 Task: Create in the project CitrusTech and in the Backlog issue 'Develop a new tool for automated testing of mobile application battery consumption and optimization' a child issue 'Email campaign A/B testing and optimization', and assign it to team member softage.4@softage.net. Create in the project CitrusTech and in the Backlog issue 'Upgrade the website aesthetics and design of a web application to improve user experience and engagement' a child issue 'Chatbot conversation user satisfaction testing and reporting', and assign it to team member softage.1@softage.net
Action: Mouse moved to (211, 59)
Screenshot: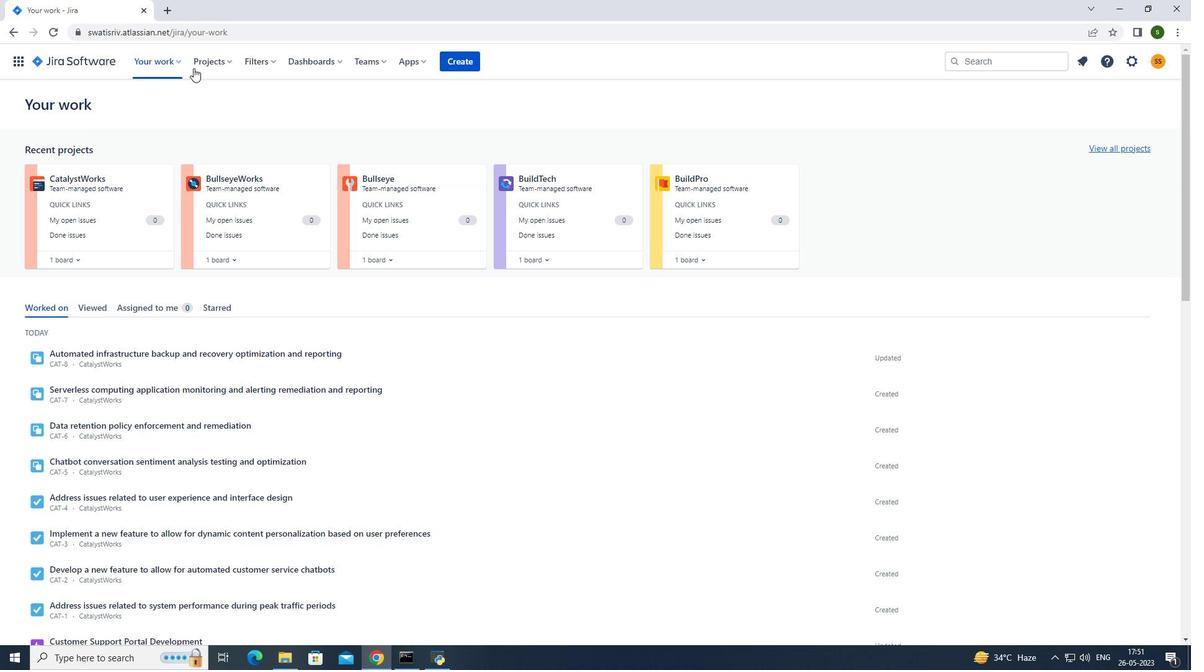 
Action: Mouse pressed left at (211, 59)
Screenshot: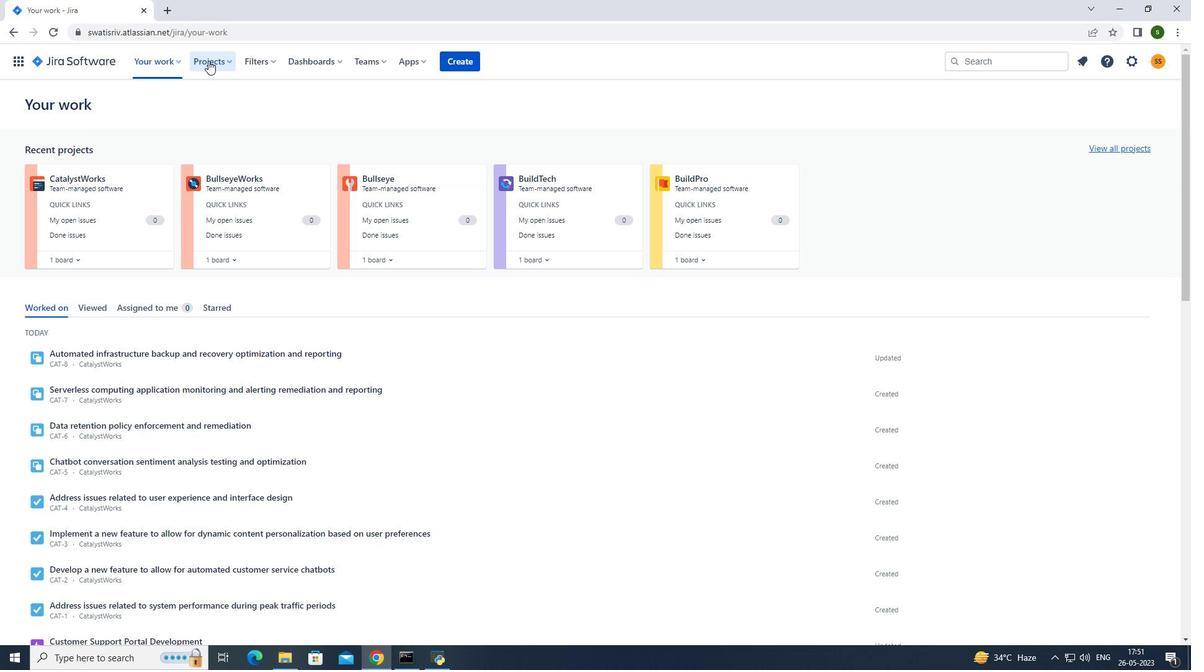
Action: Mouse moved to (271, 112)
Screenshot: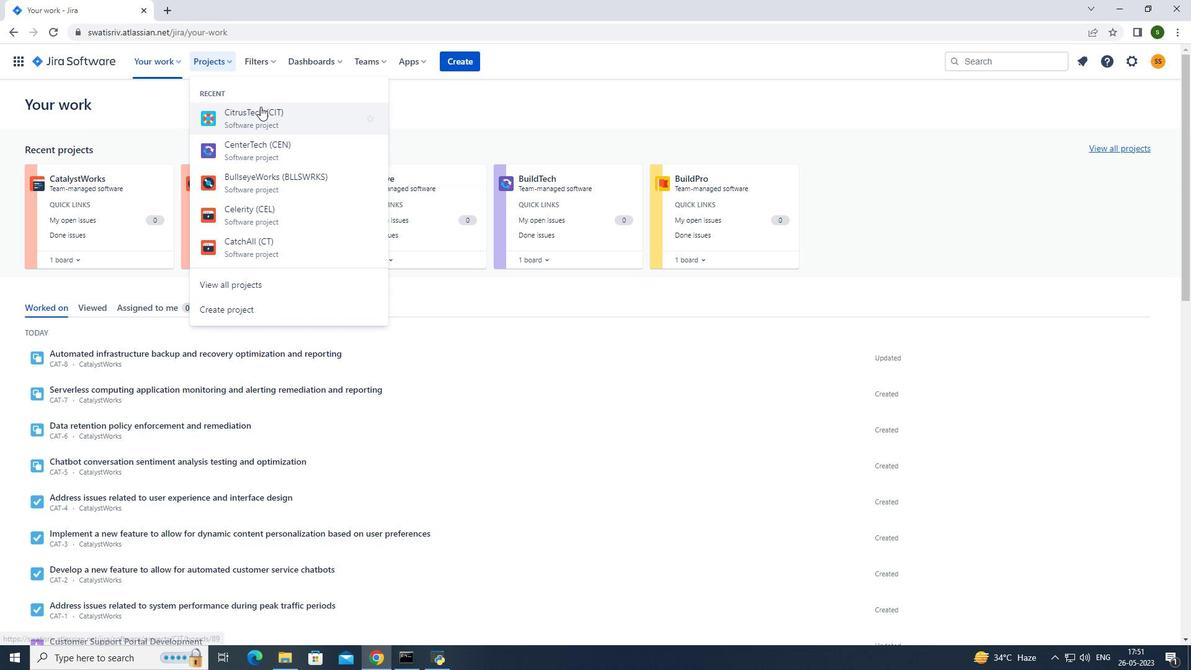 
Action: Mouse pressed left at (271, 112)
Screenshot: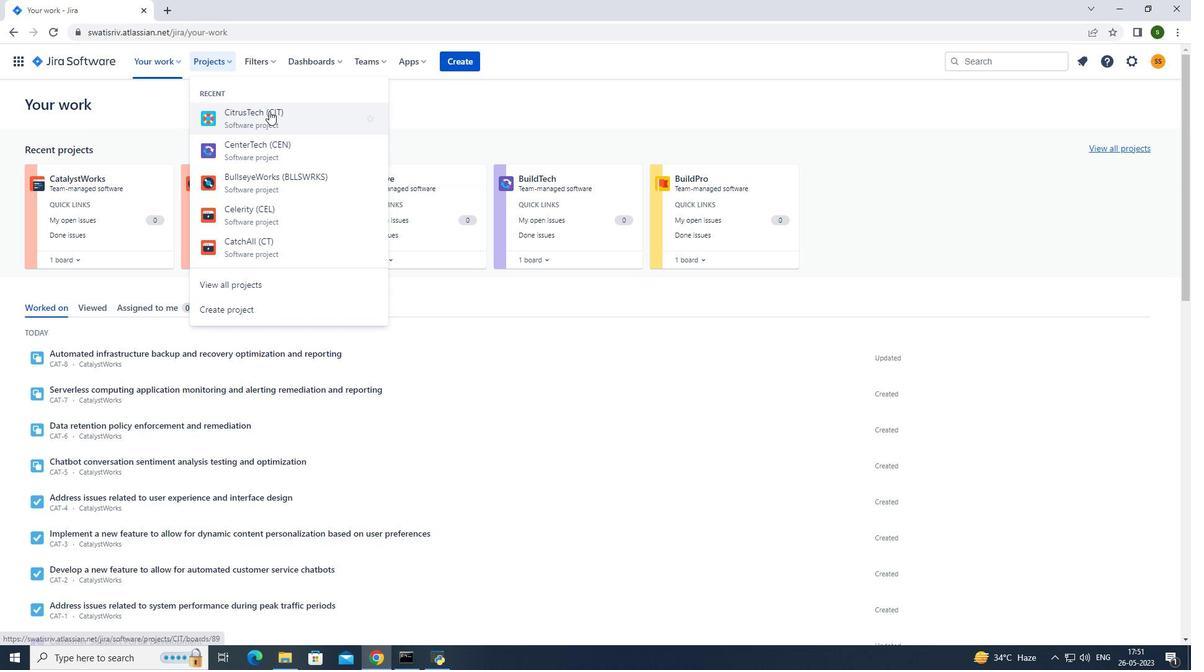 
Action: Mouse moved to (63, 192)
Screenshot: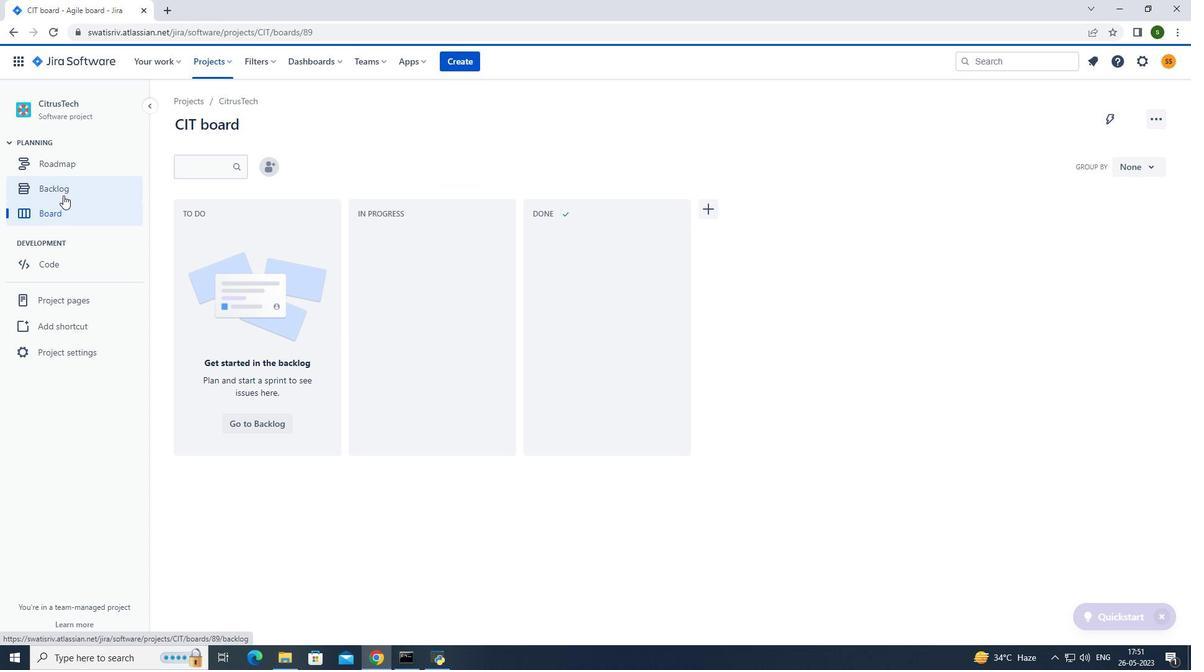 
Action: Mouse pressed left at (63, 192)
Screenshot: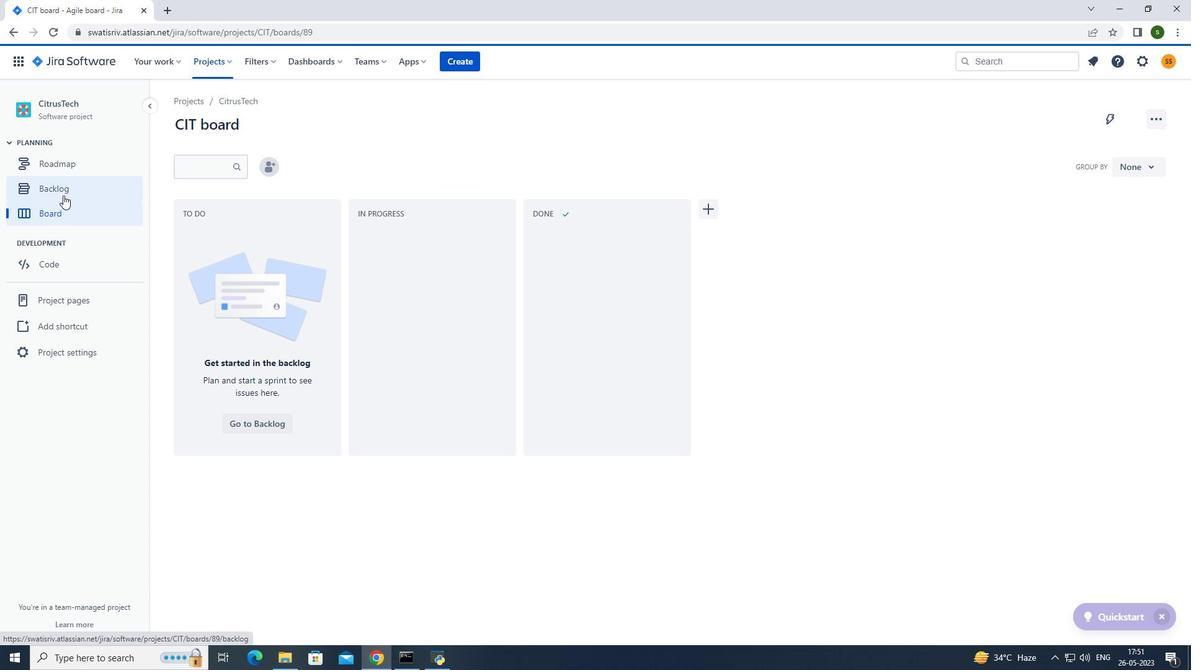 
Action: Mouse moved to (676, 434)
Screenshot: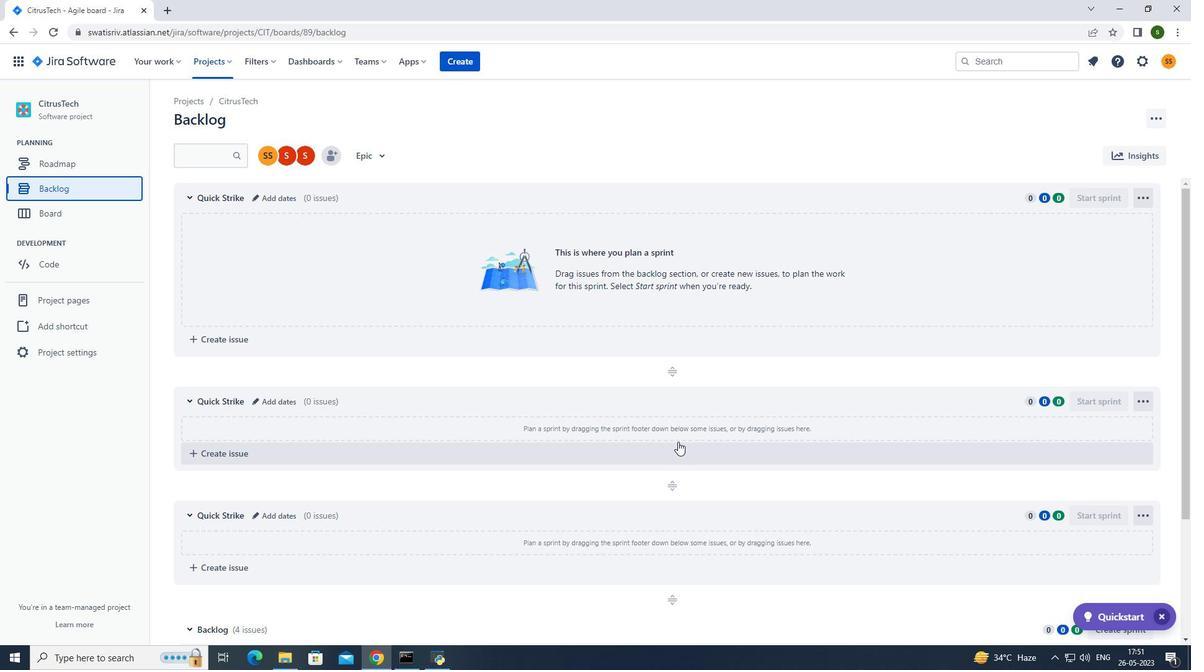 
Action: Mouse scrolled (676, 434) with delta (0, 0)
Screenshot: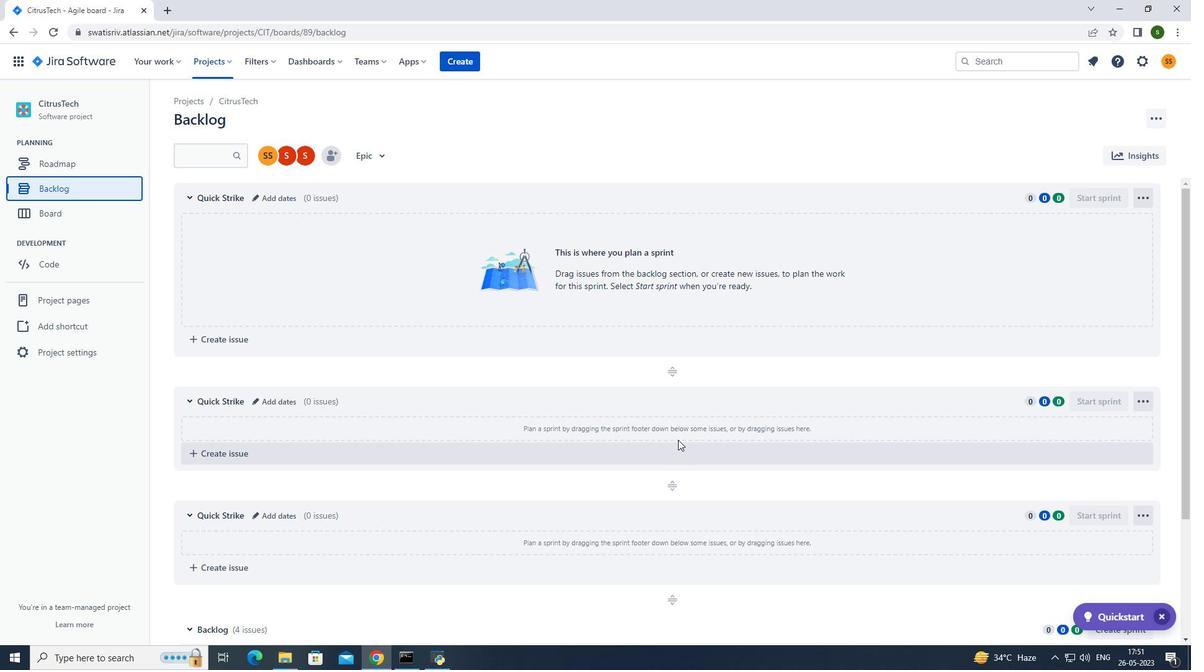 
Action: Mouse scrolled (676, 434) with delta (0, 0)
Screenshot: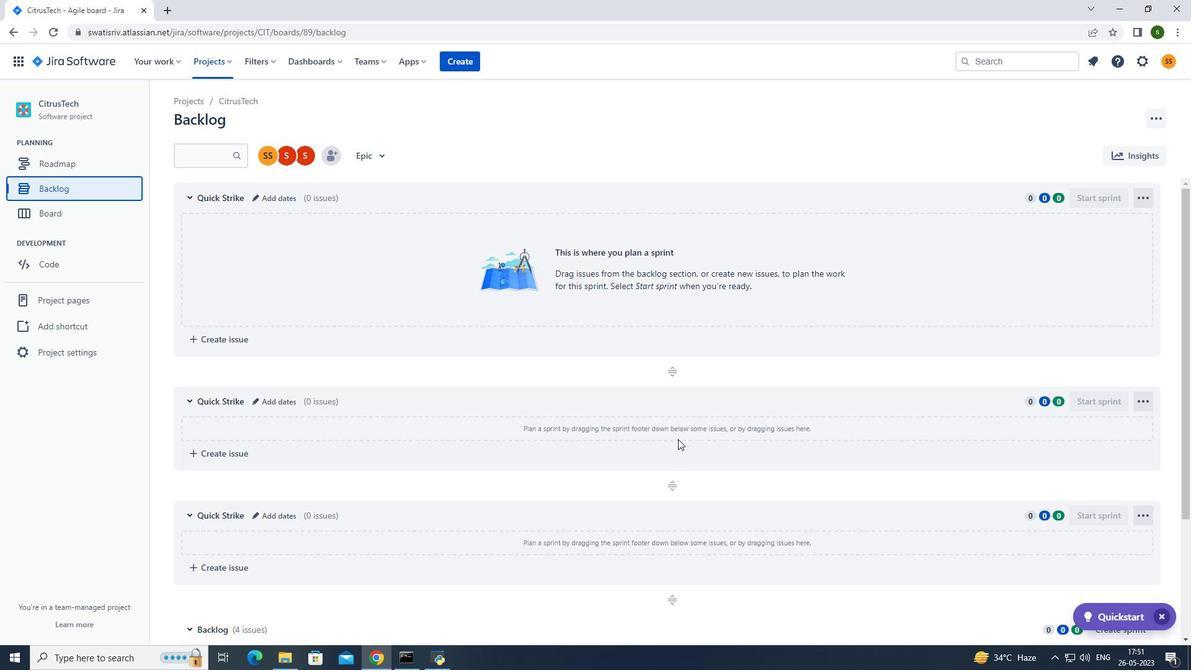 
Action: Mouse scrolled (676, 434) with delta (0, 0)
Screenshot: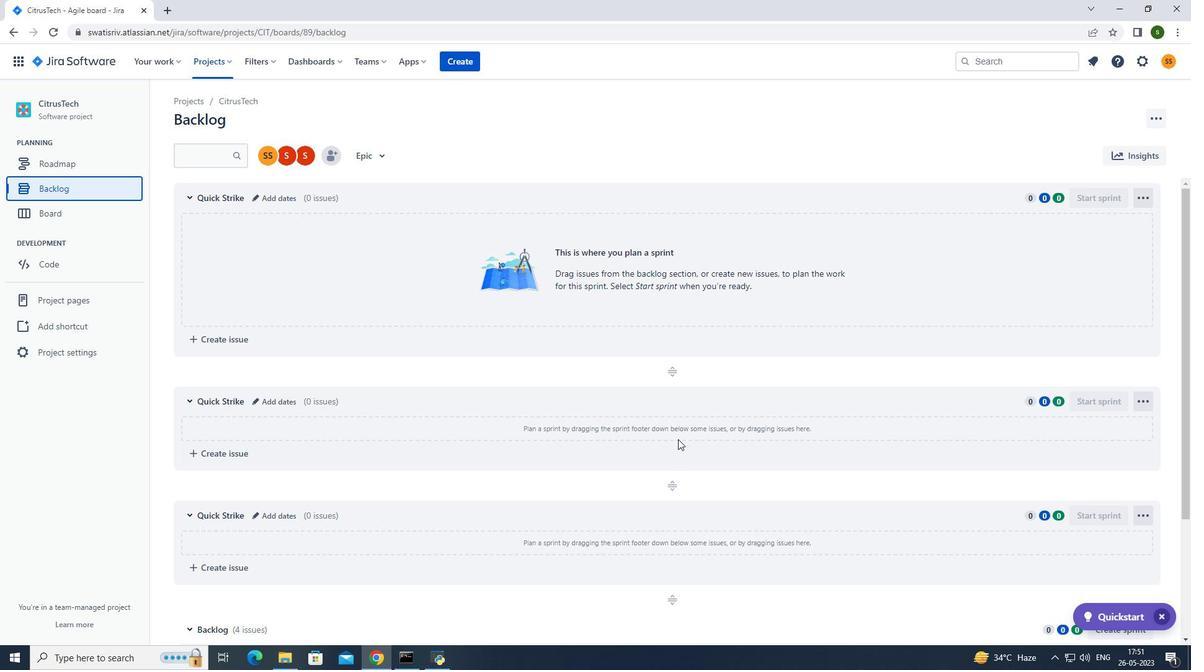 
Action: Mouse scrolled (676, 434) with delta (0, 0)
Screenshot: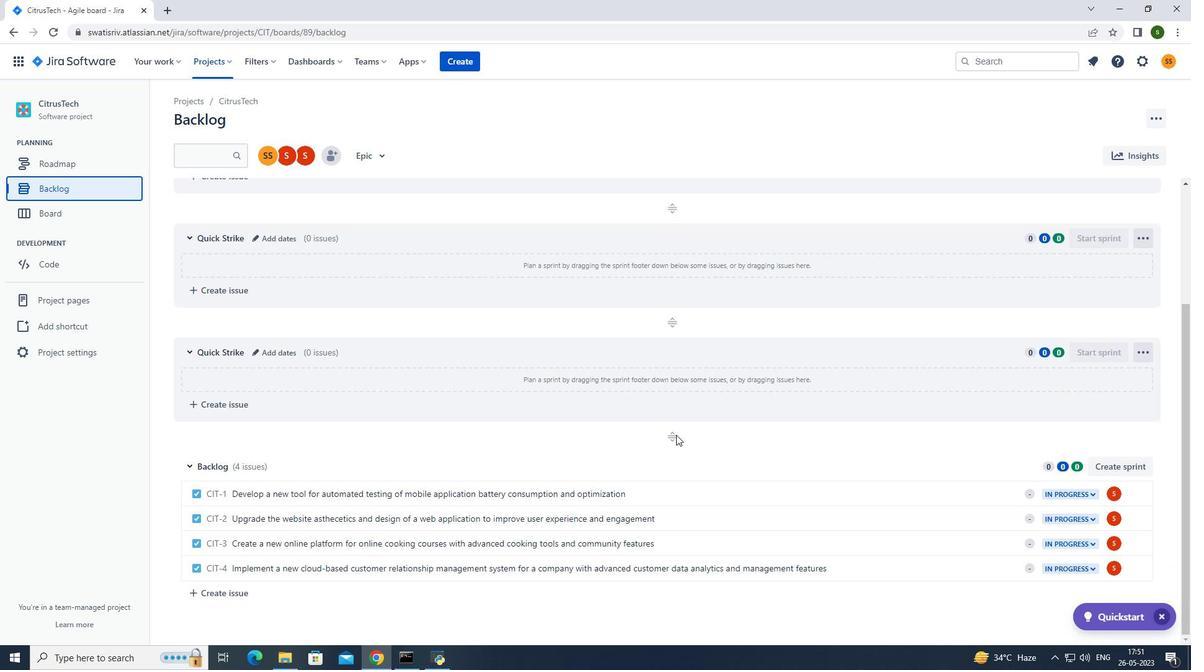 
Action: Mouse scrolled (676, 434) with delta (0, 0)
Screenshot: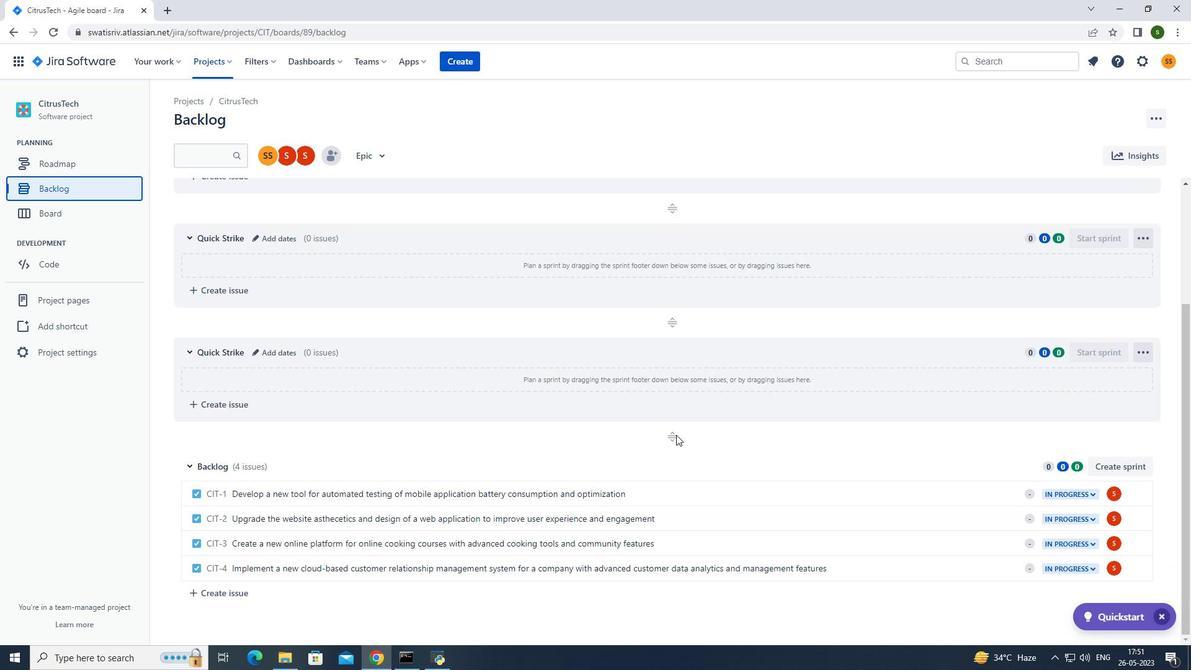 
Action: Mouse scrolled (676, 434) with delta (0, 0)
Screenshot: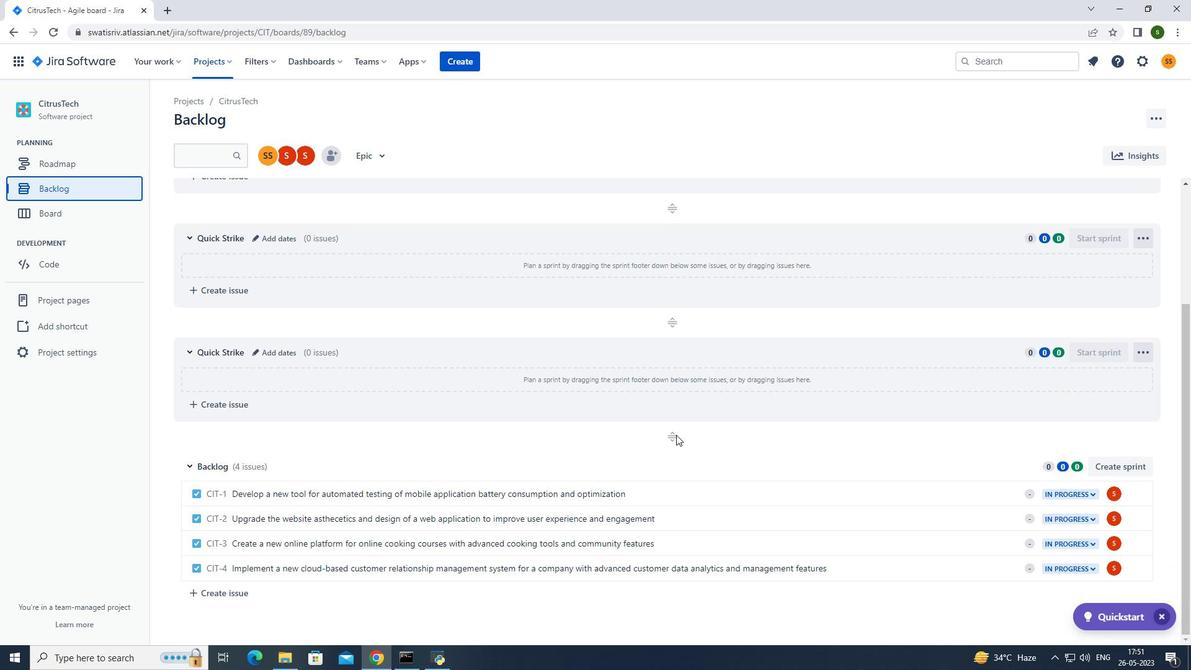 
Action: Mouse scrolled (676, 434) with delta (0, 0)
Screenshot: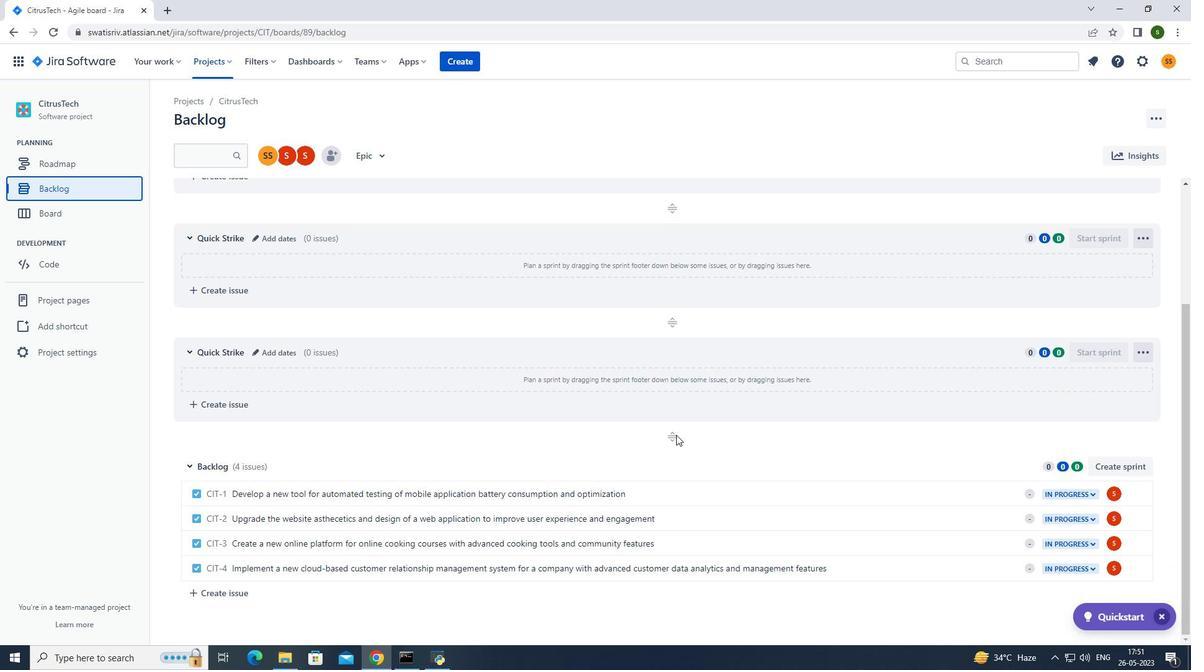 
Action: Mouse moved to (770, 493)
Screenshot: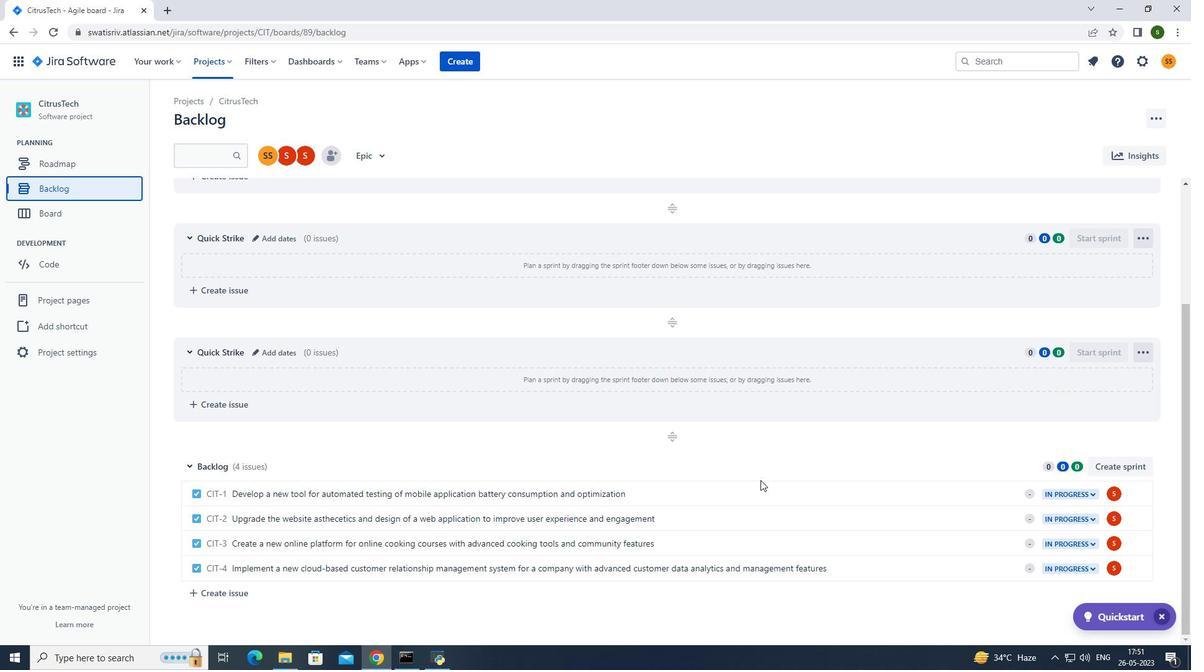 
Action: Mouse pressed left at (770, 493)
Screenshot: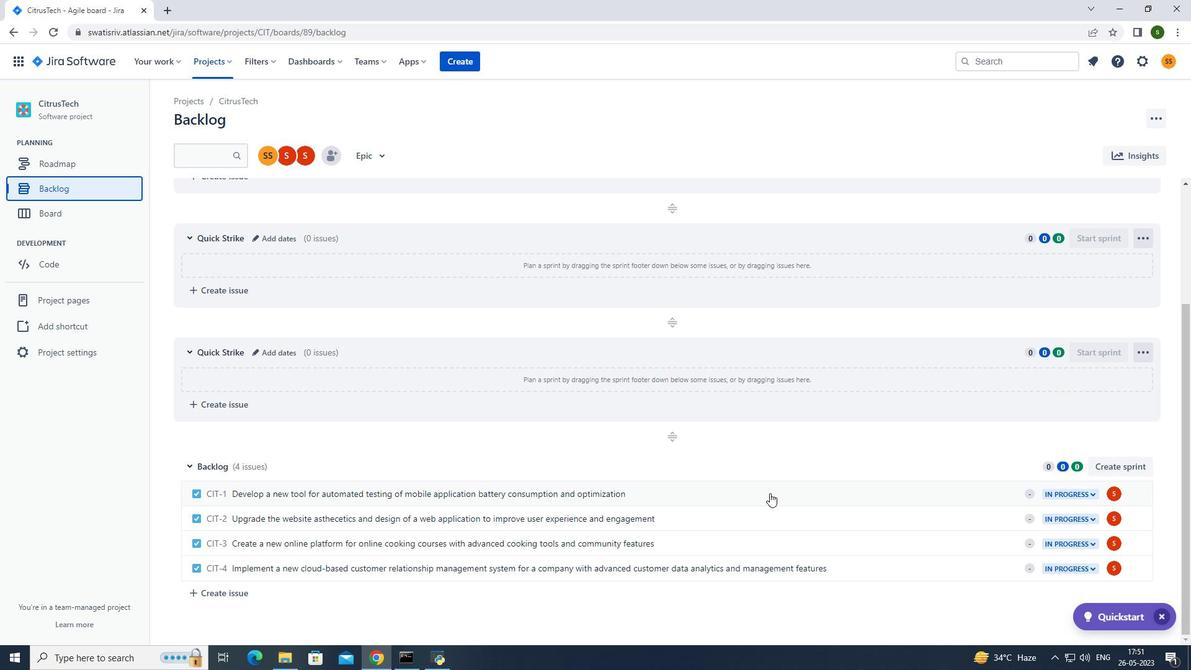 
Action: Mouse moved to (970, 299)
Screenshot: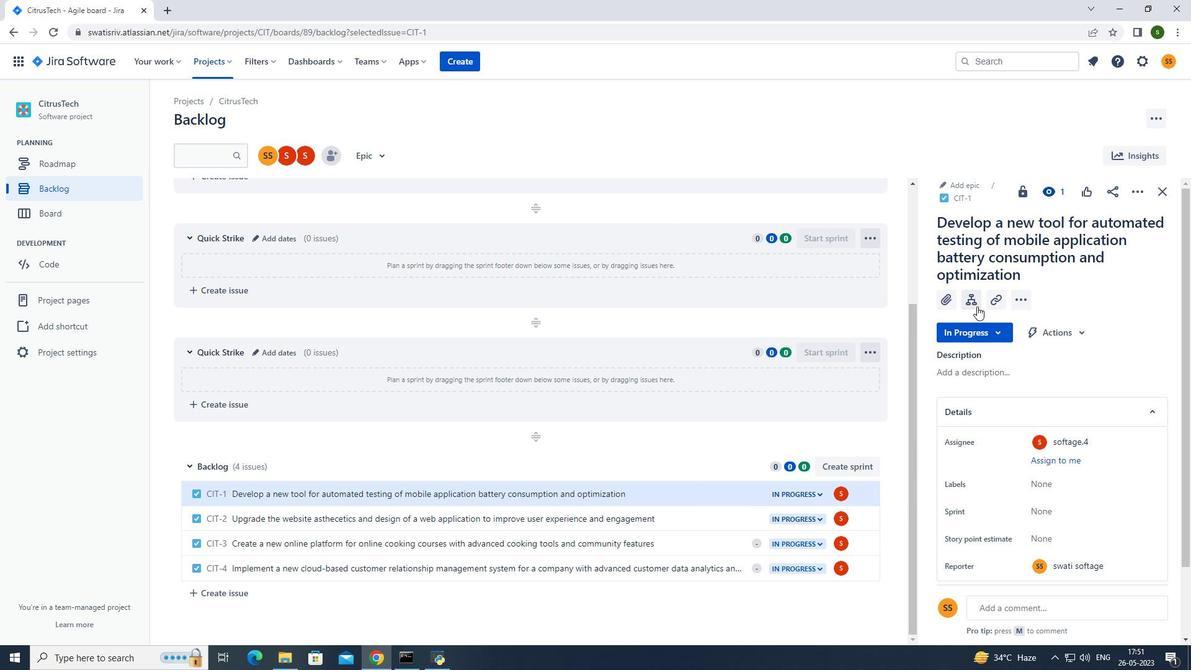 
Action: Mouse pressed left at (970, 299)
Screenshot: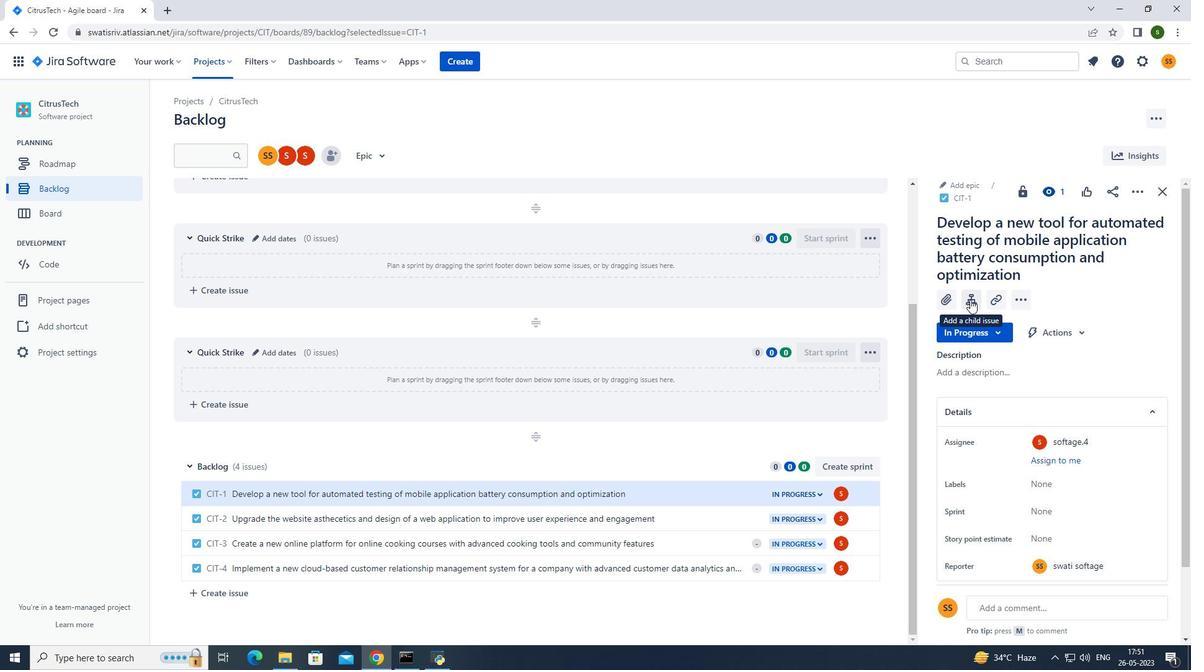 
Action: Mouse moved to (990, 402)
Screenshot: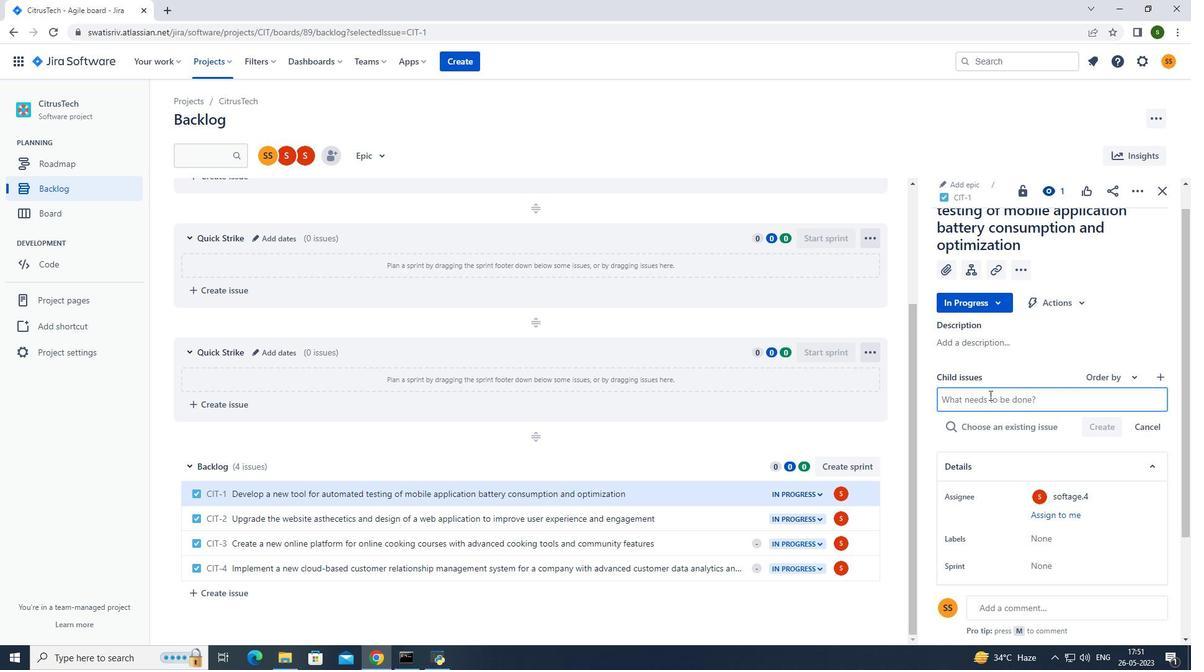 
Action: Mouse pressed left at (990, 402)
Screenshot: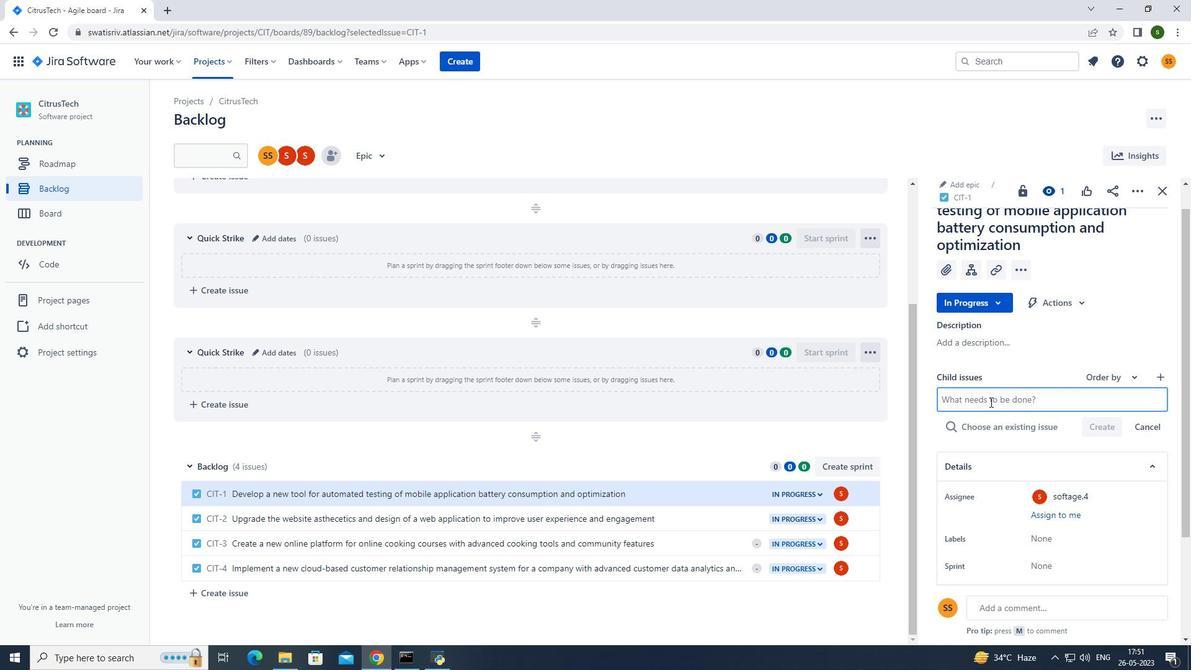 
Action: Key pressed <Key.caps_lock>E<Key.caps_lock>mail<Key.space>campaign<Key.space><Key.caps_lock>A/B<Key.space><Key.caps_lock>testing<Key.space>and<Key.space>optimization<Key.enter>
Screenshot: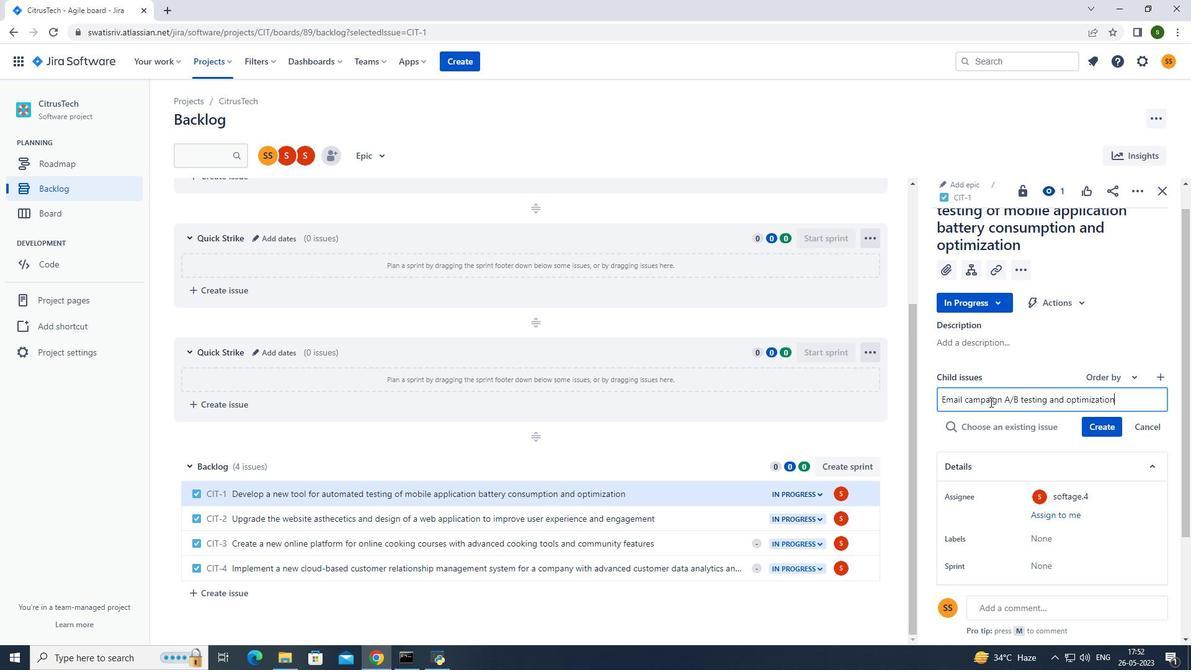 
Action: Mouse moved to (1113, 404)
Screenshot: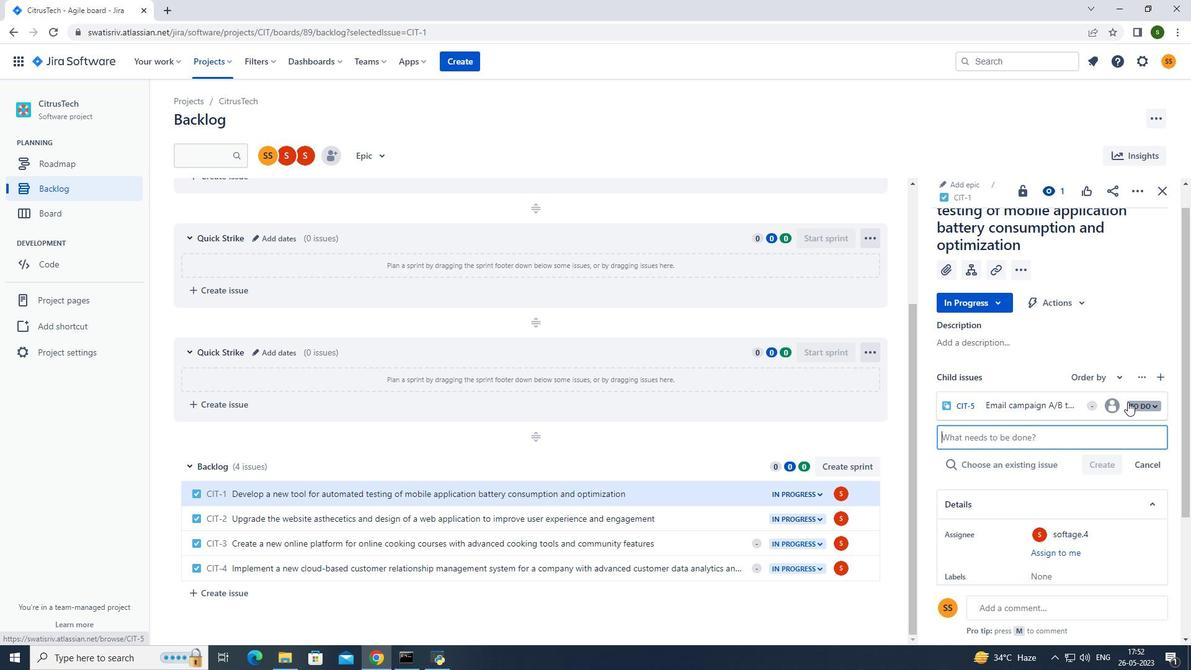 
Action: Mouse pressed left at (1113, 404)
Screenshot: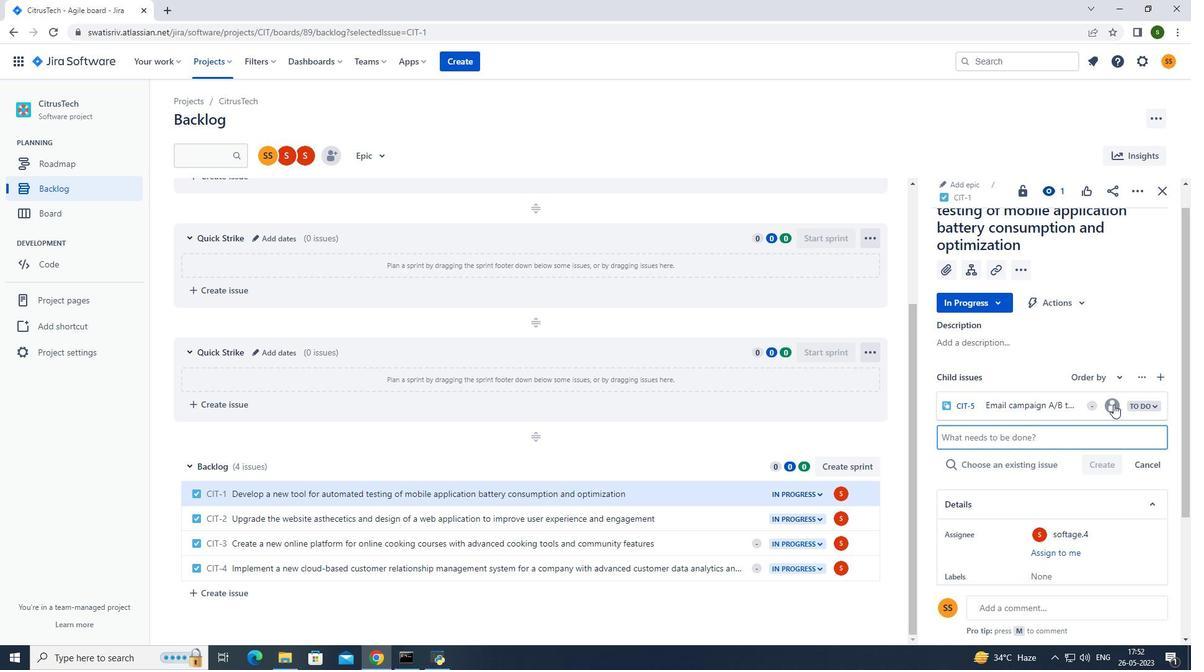 
Action: Mouse moved to (1018, 377)
Screenshot: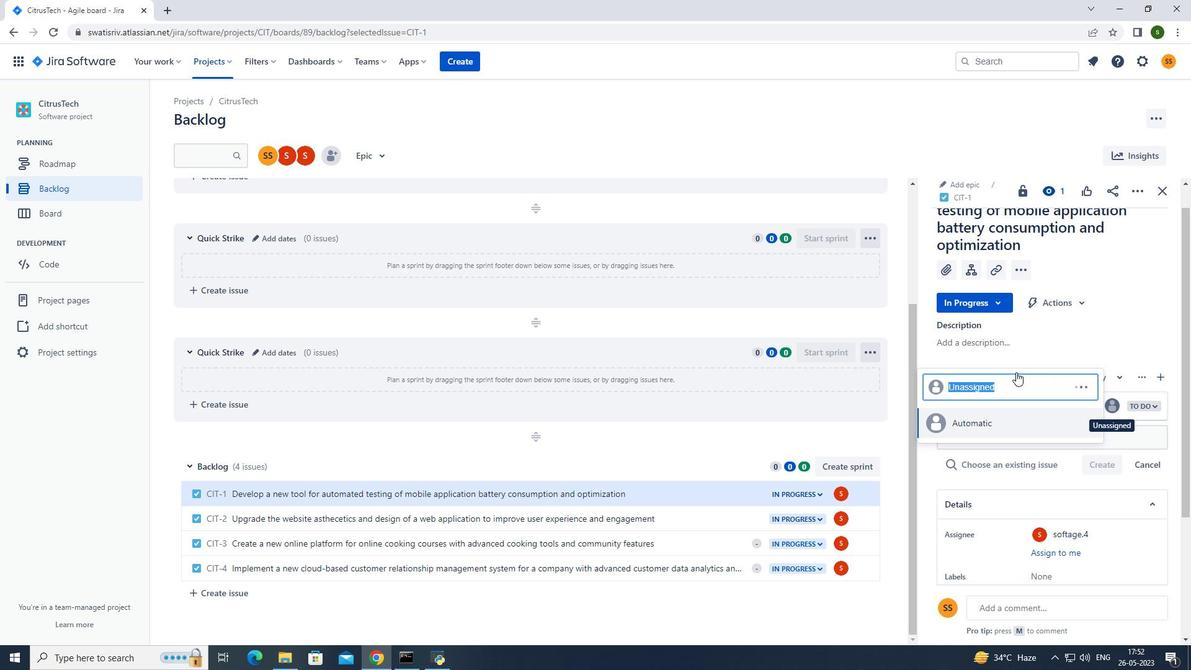 
Action: Key pressed s
Screenshot: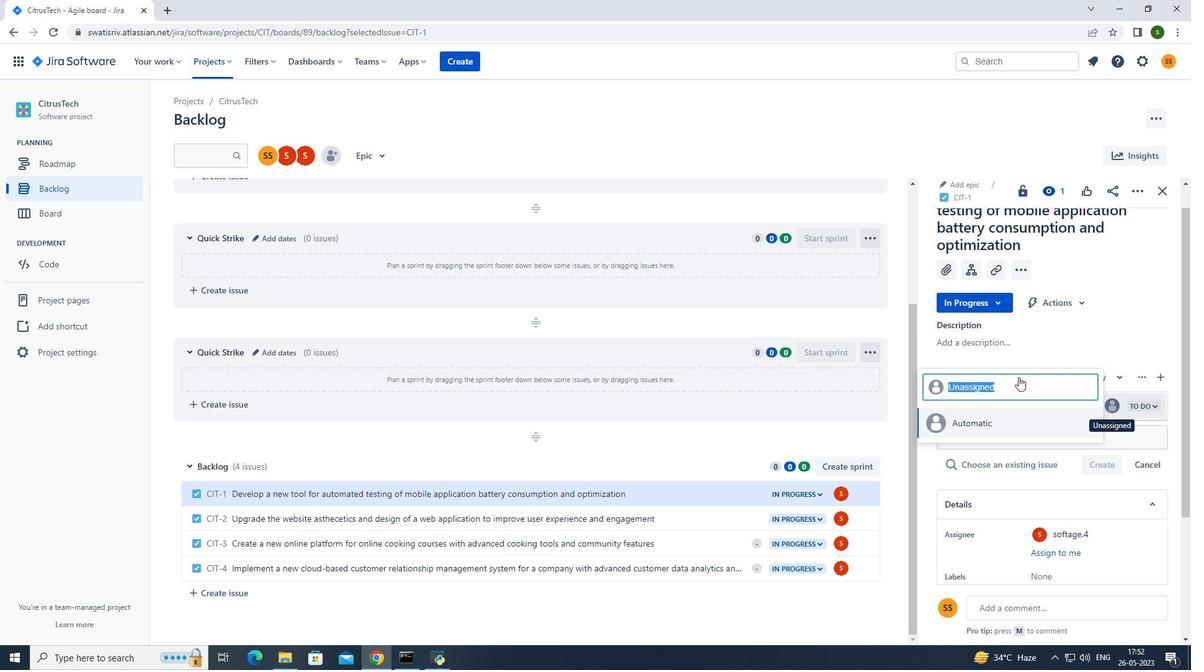 
Action: Mouse moved to (1015, 366)
Screenshot: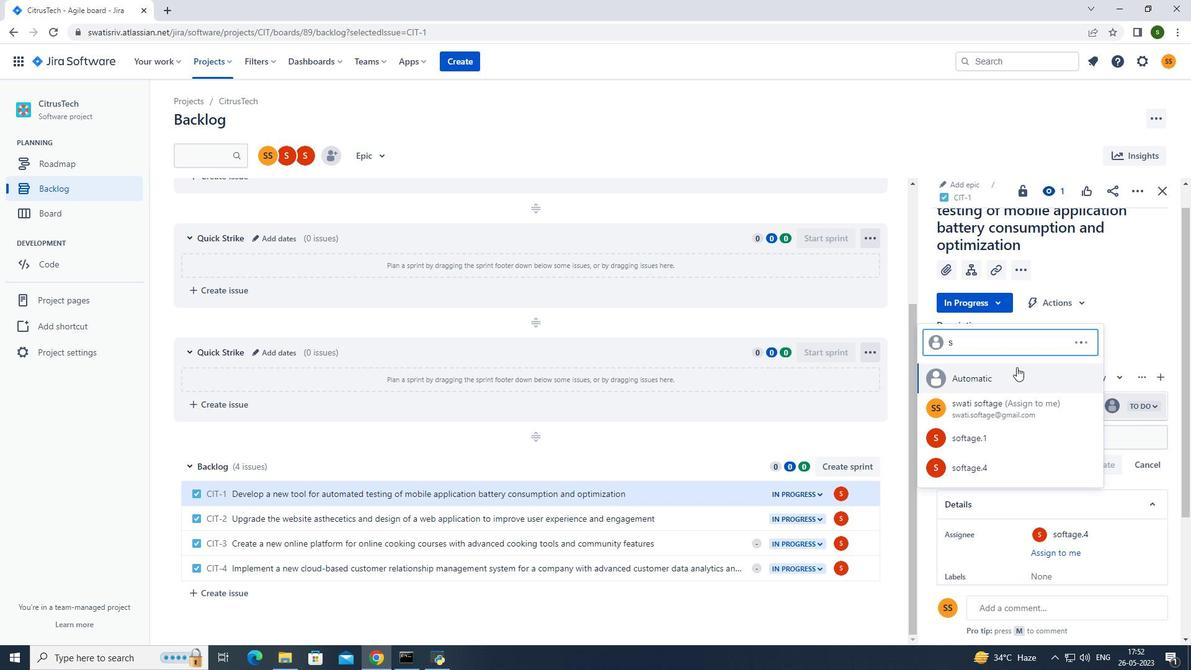 
Action: Key pressed oftage.4<Key.shift>@softage.net
Screenshot: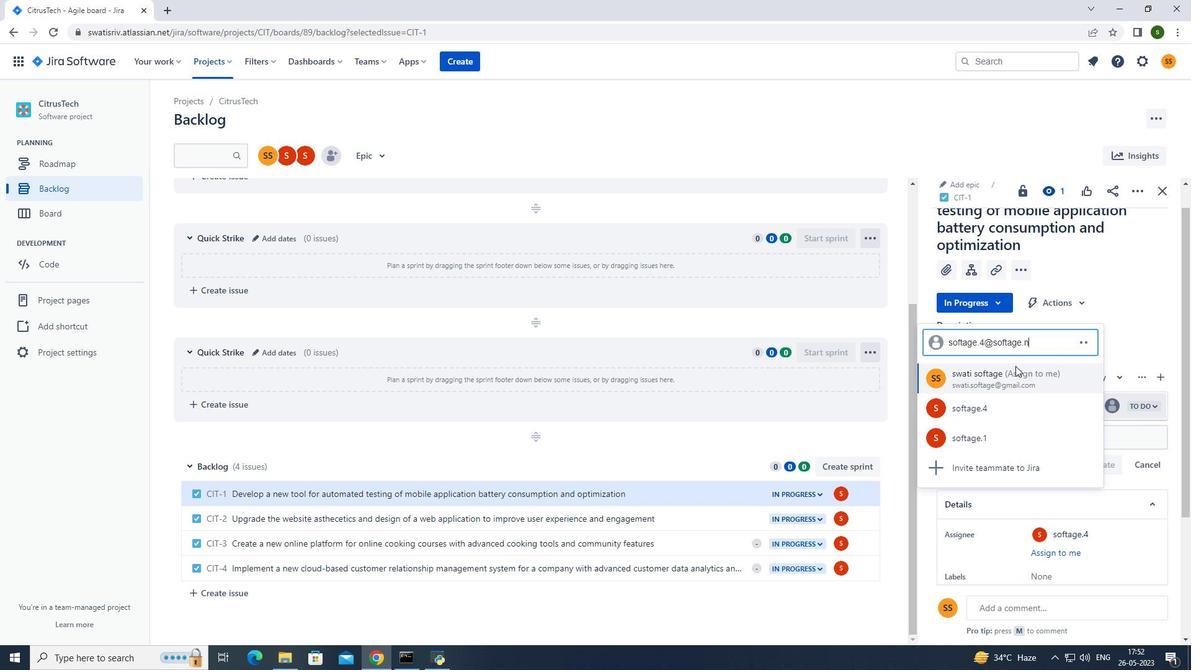 
Action: Mouse moved to (1007, 398)
Screenshot: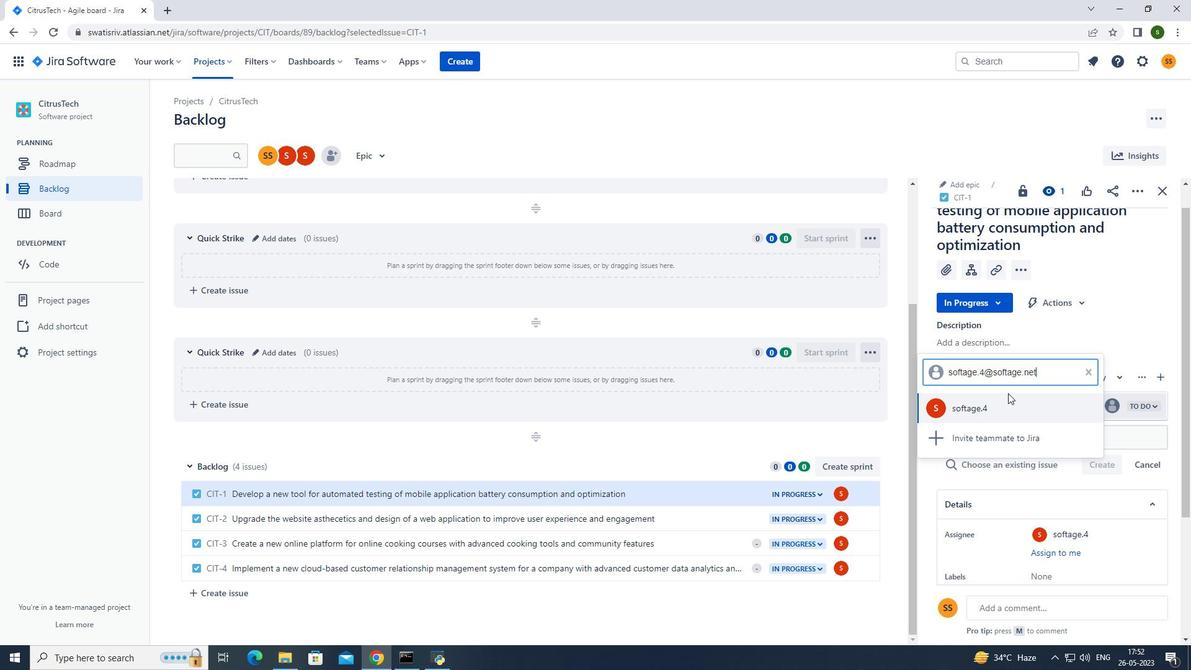 
Action: Mouse pressed left at (1007, 398)
Screenshot: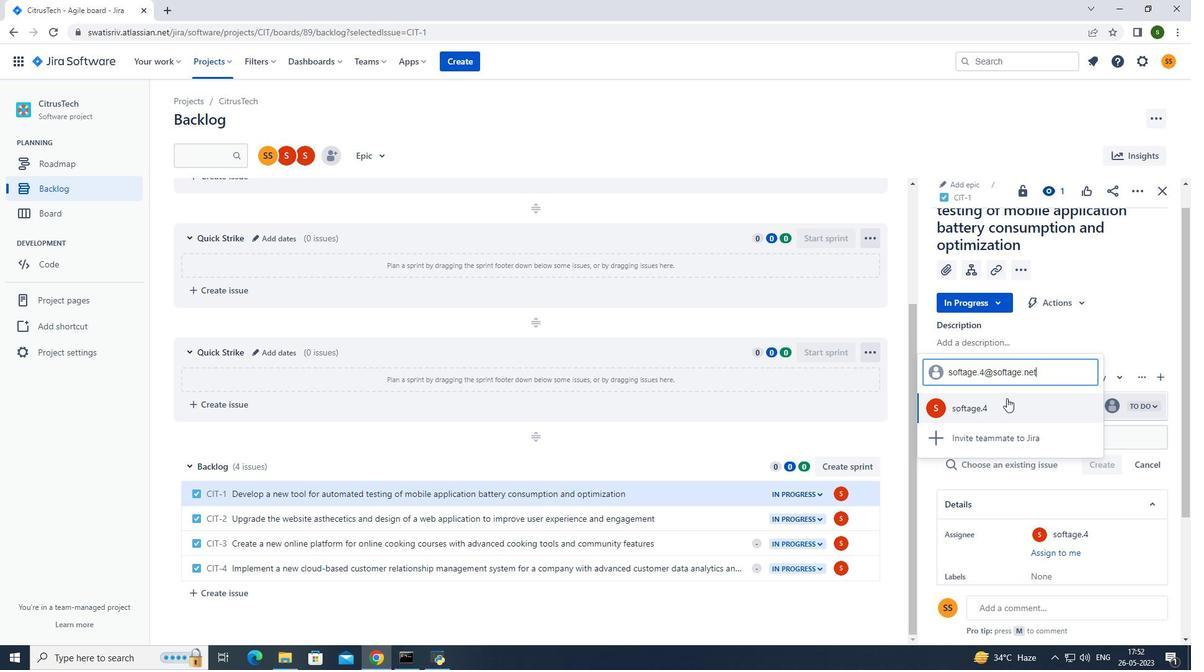 
Action: Mouse moved to (203, 59)
Screenshot: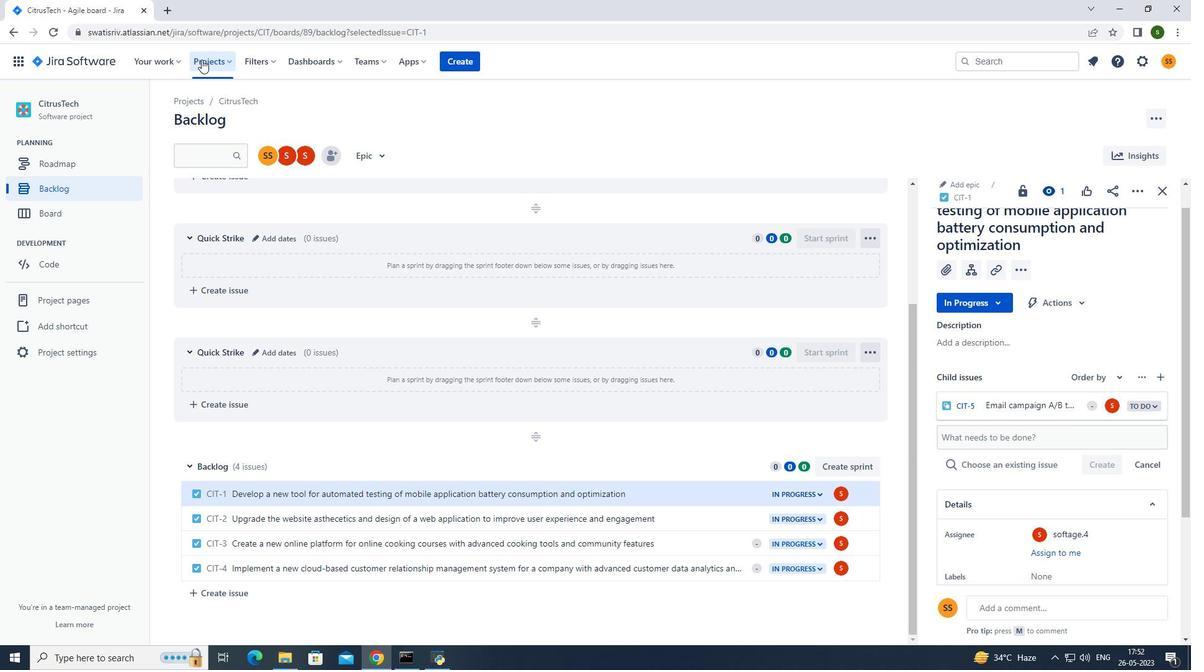 
Action: Mouse pressed left at (203, 59)
Screenshot: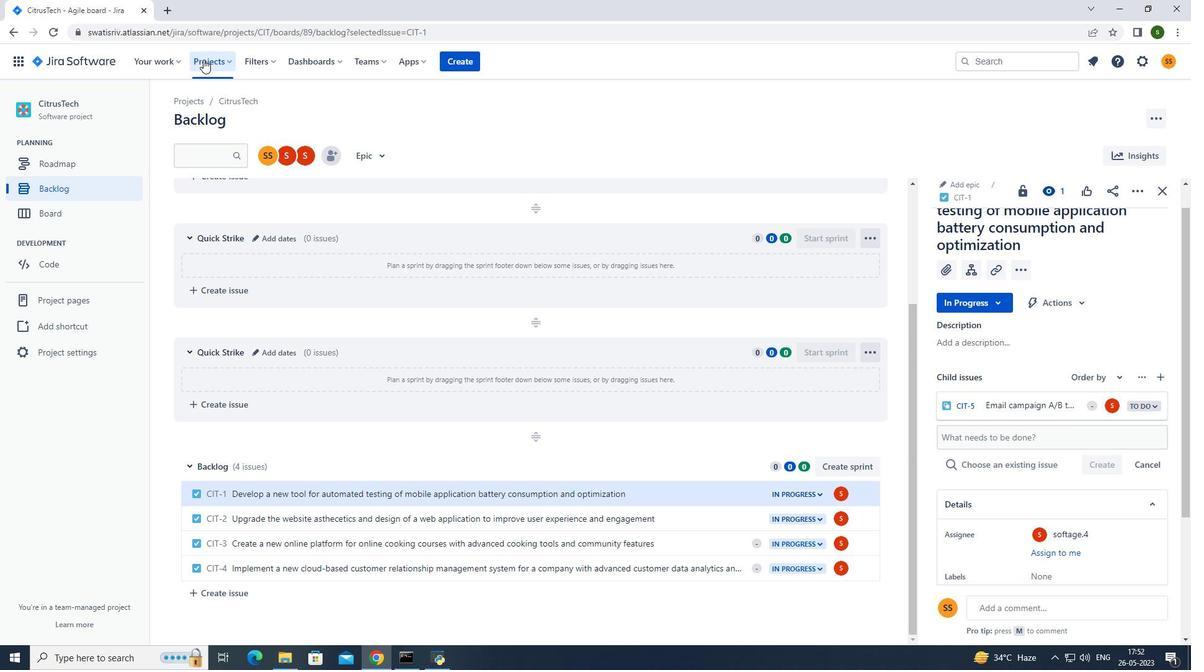 
Action: Mouse moved to (235, 114)
Screenshot: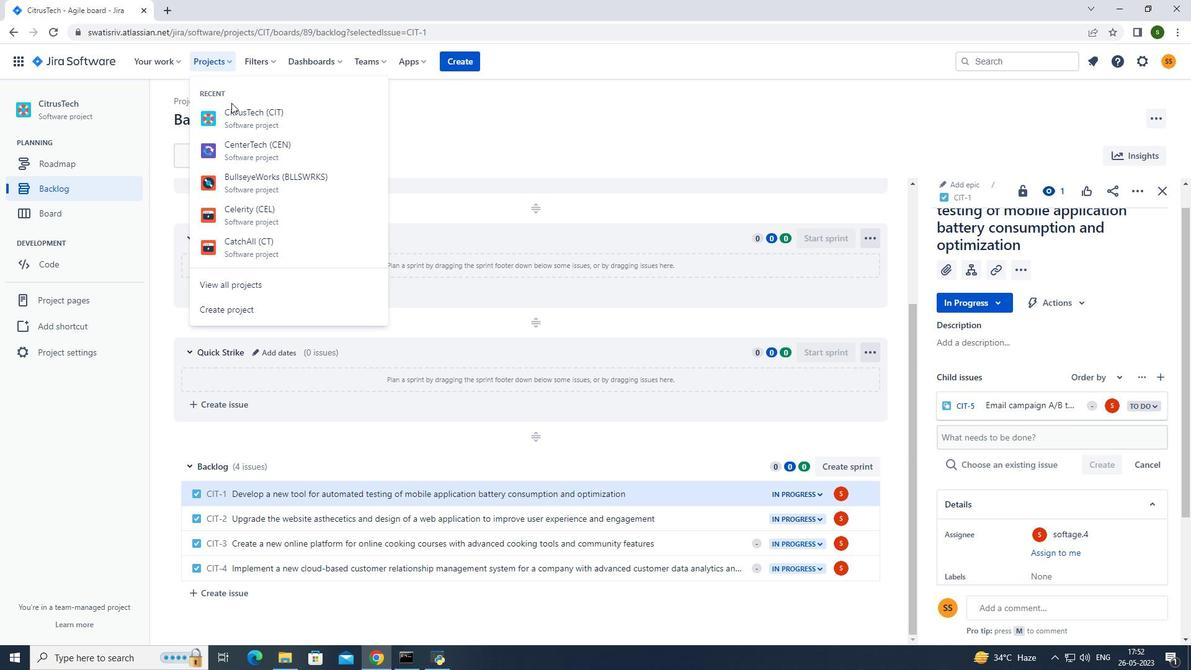 
Action: Mouse pressed left at (235, 114)
Screenshot: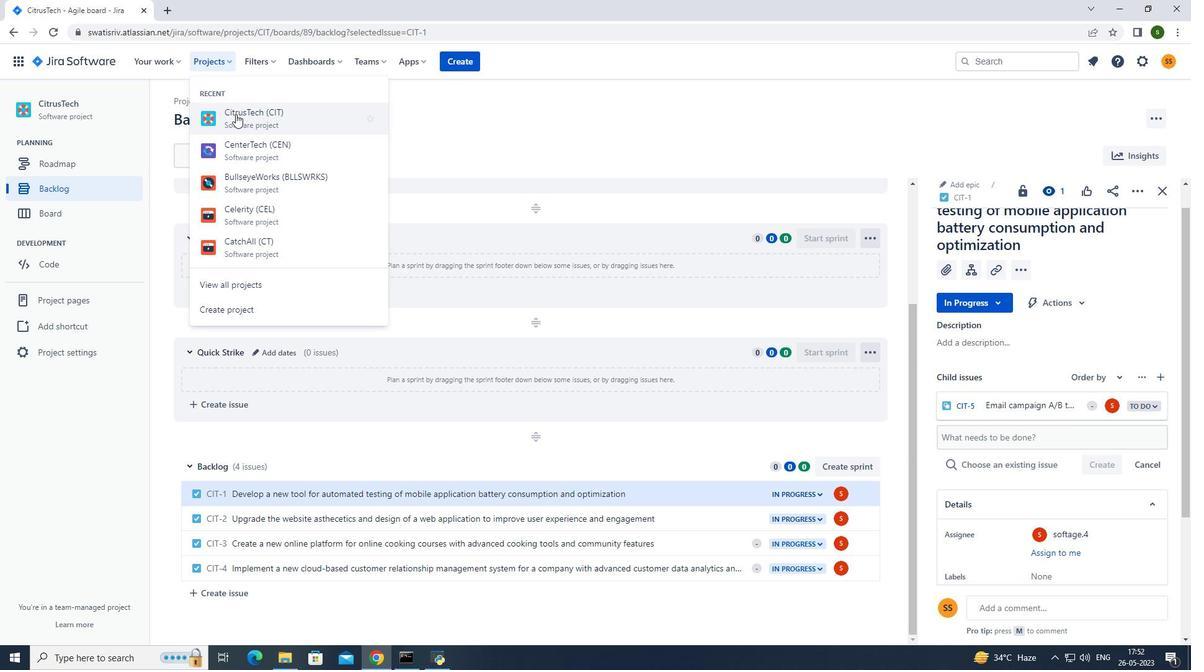 
Action: Mouse moved to (56, 194)
Screenshot: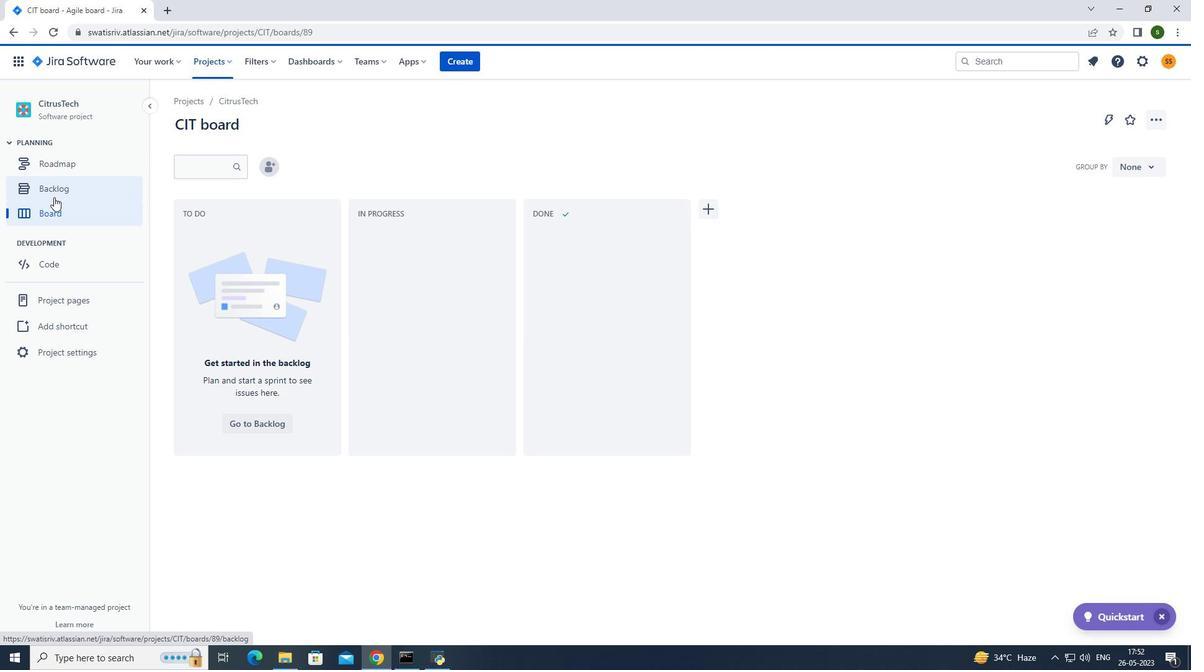 
Action: Mouse pressed left at (56, 194)
Screenshot: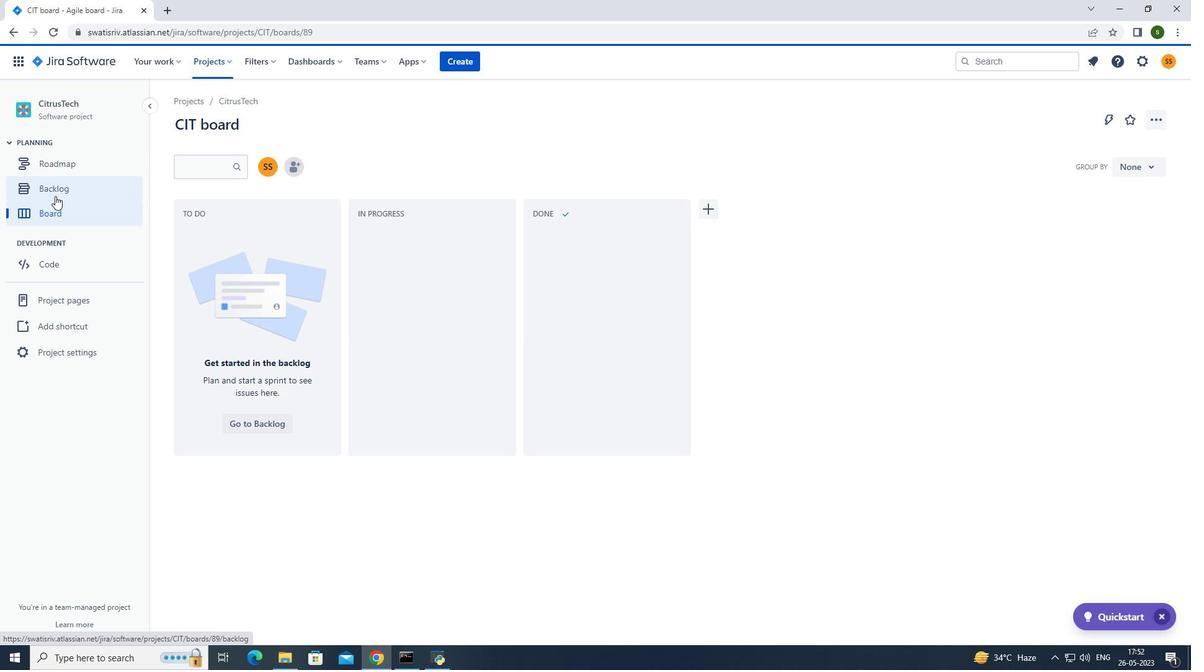
Action: Mouse moved to (441, 434)
Screenshot: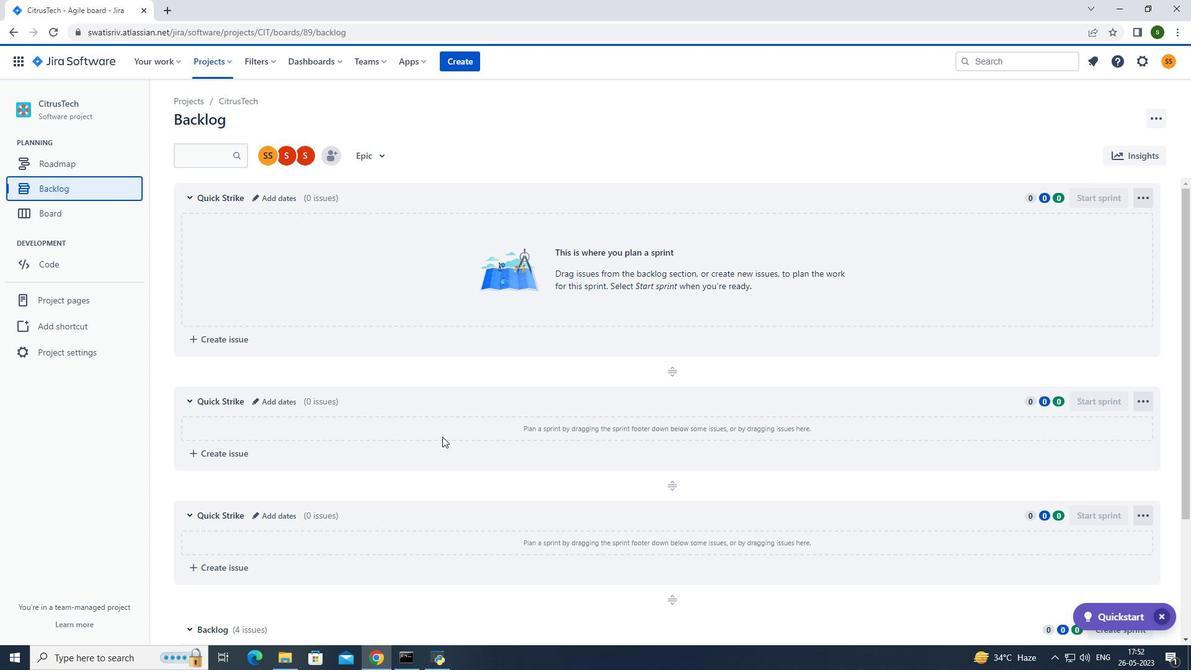 
Action: Mouse scrolled (441, 434) with delta (0, 0)
Screenshot: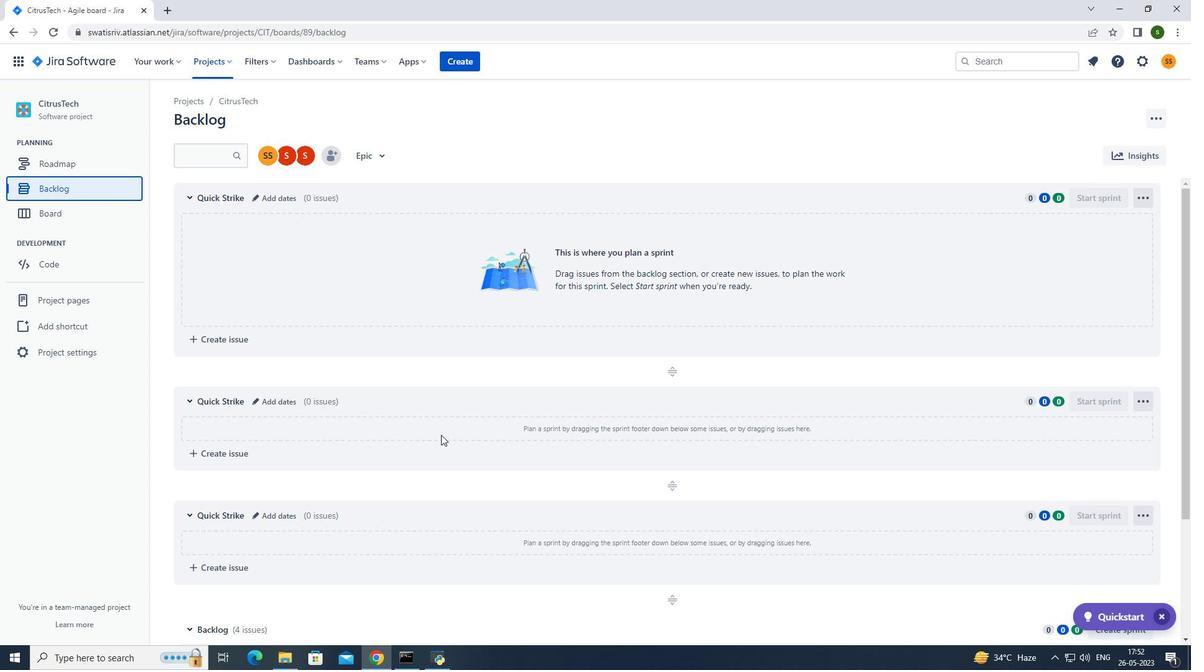 
Action: Mouse scrolled (441, 434) with delta (0, 0)
Screenshot: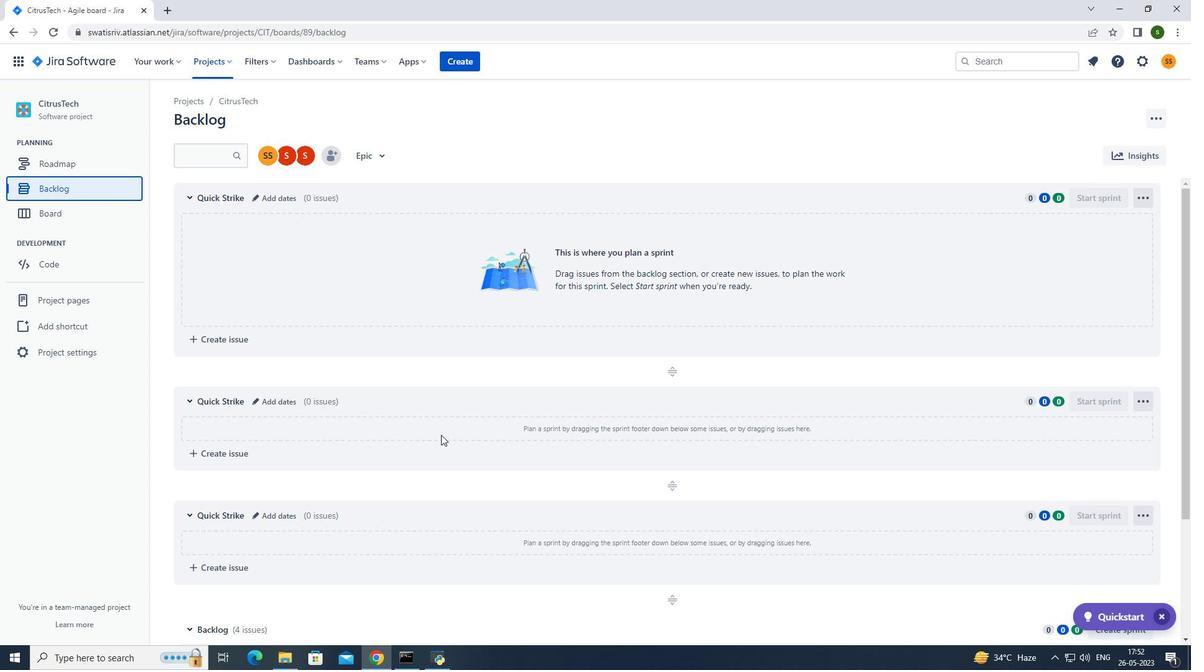 
Action: Mouse scrolled (441, 434) with delta (0, 0)
Screenshot: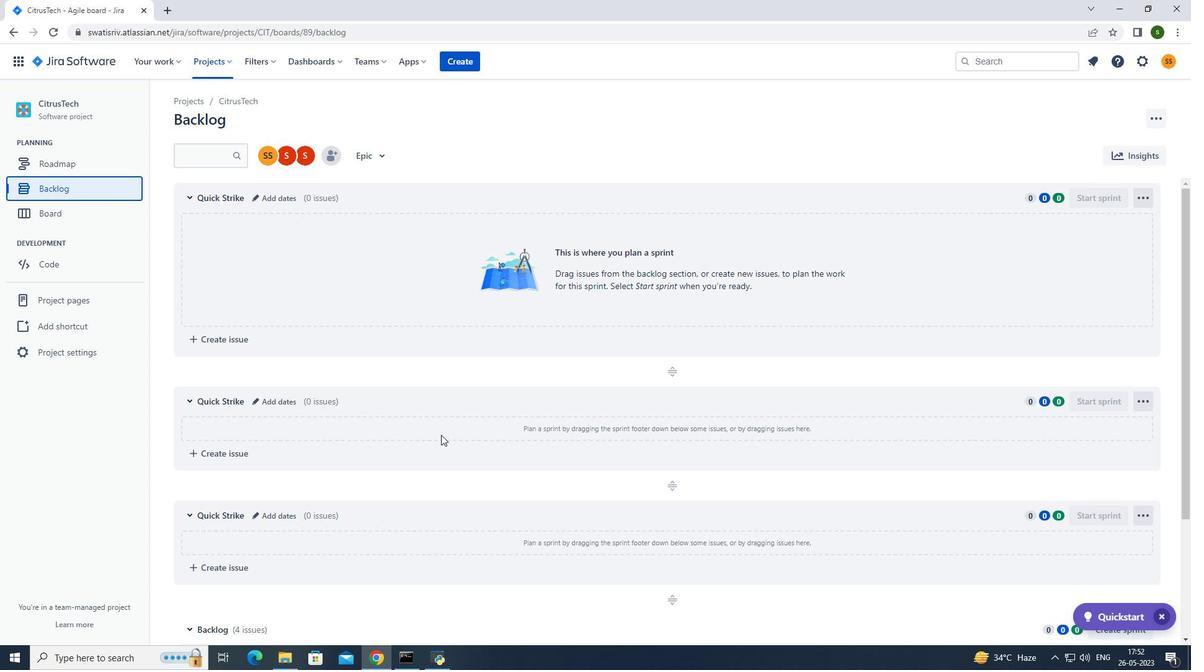 
Action: Mouse scrolled (441, 434) with delta (0, 0)
Screenshot: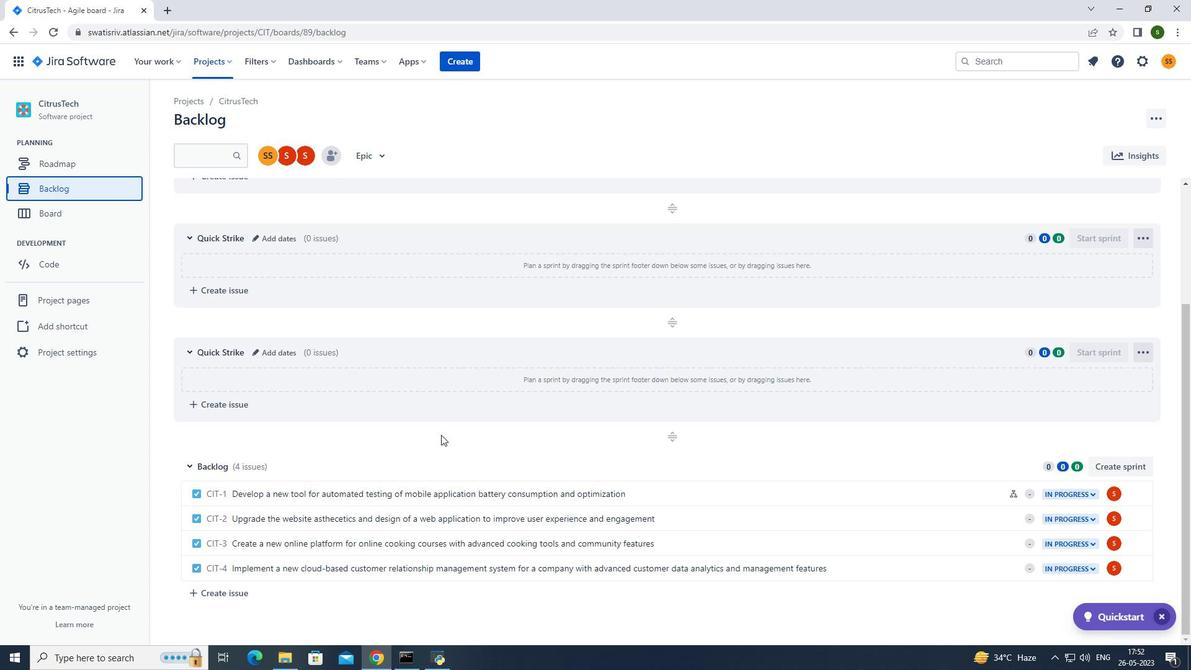
Action: Mouse scrolled (441, 434) with delta (0, 0)
Screenshot: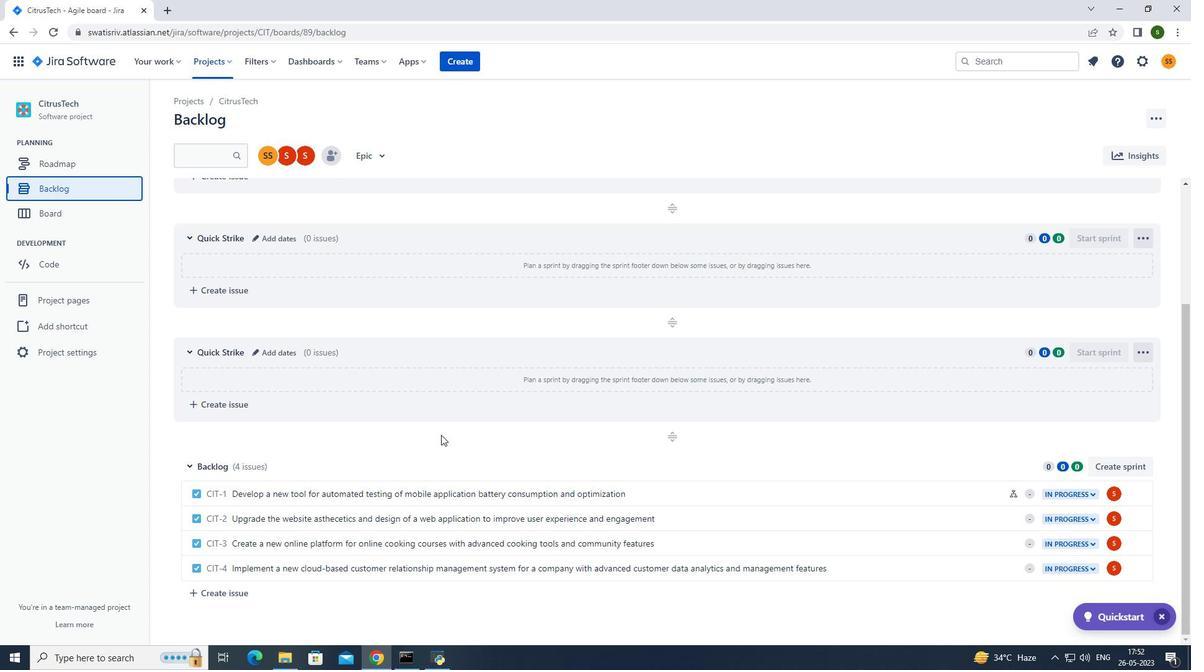 
Action: Mouse scrolled (441, 434) with delta (0, 0)
Screenshot: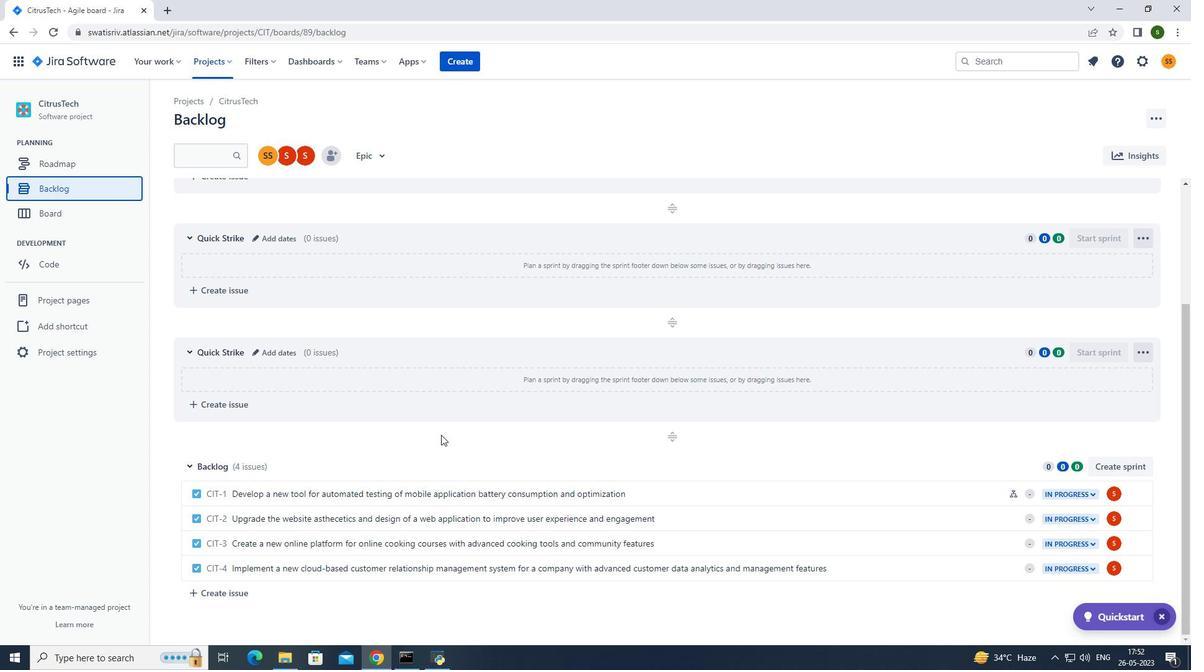 
Action: Mouse scrolled (441, 434) with delta (0, 0)
Screenshot: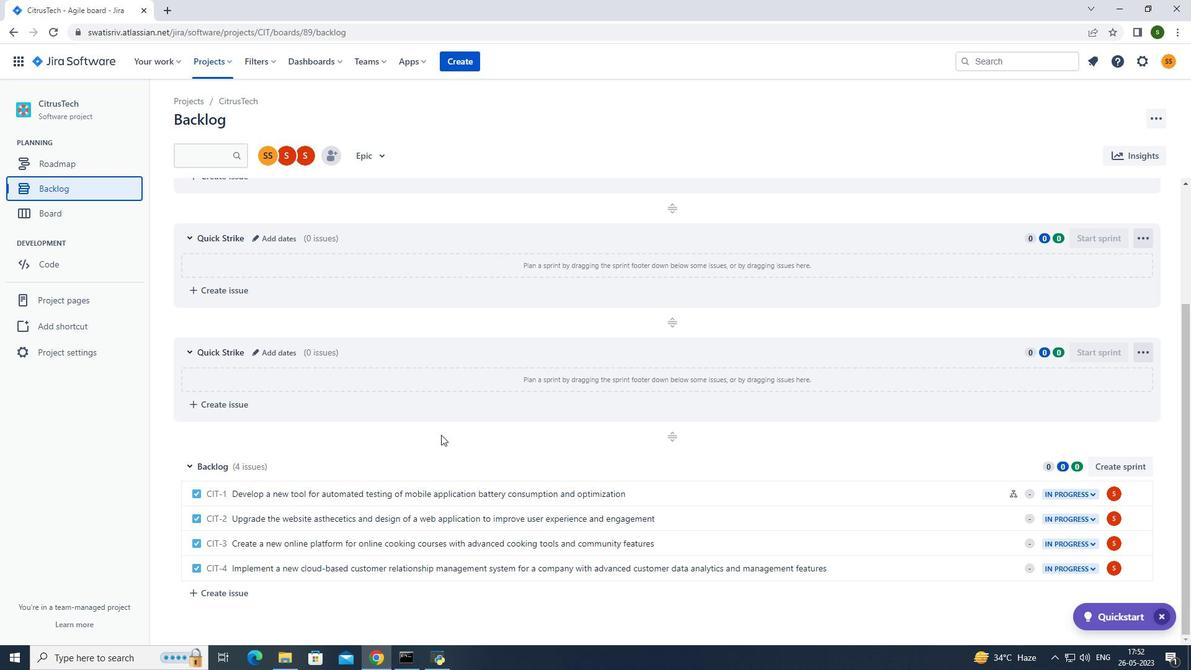 
Action: Mouse moved to (749, 513)
Screenshot: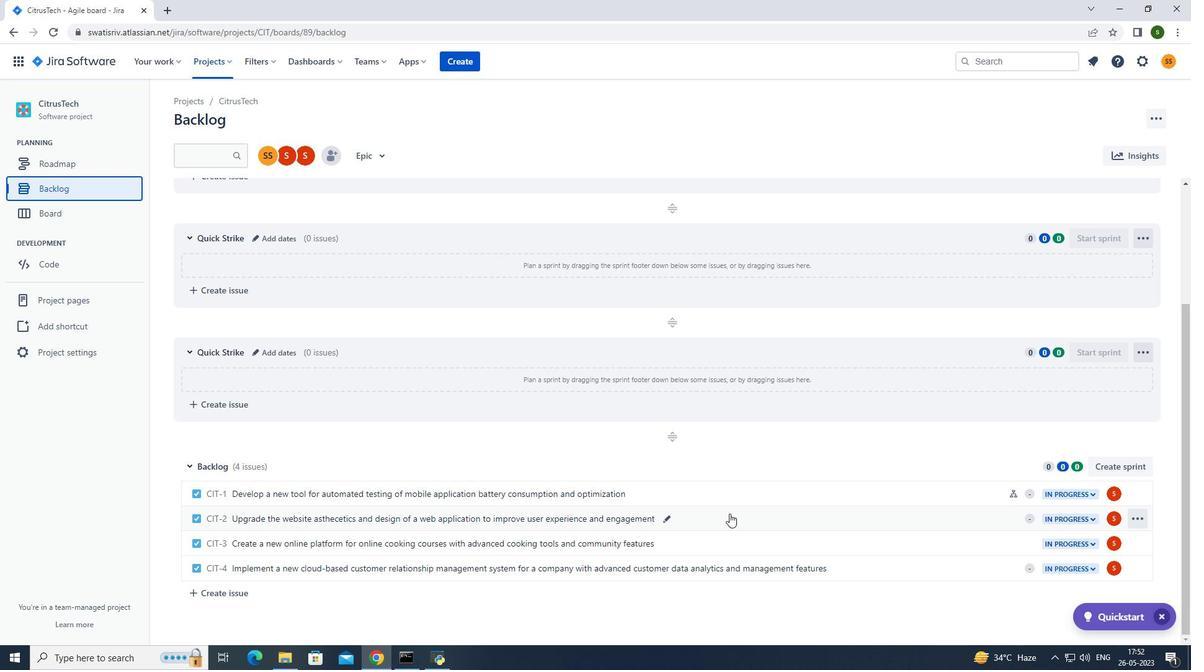 
Action: Mouse pressed left at (749, 513)
Screenshot: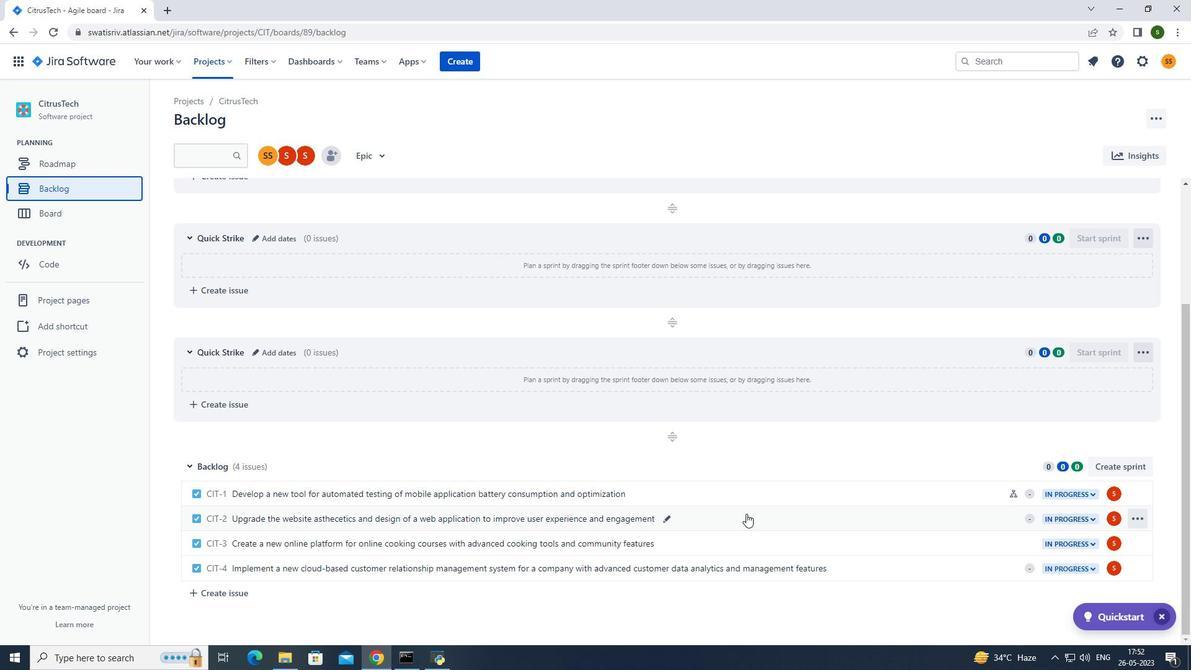 
Action: Mouse moved to (972, 298)
Screenshot: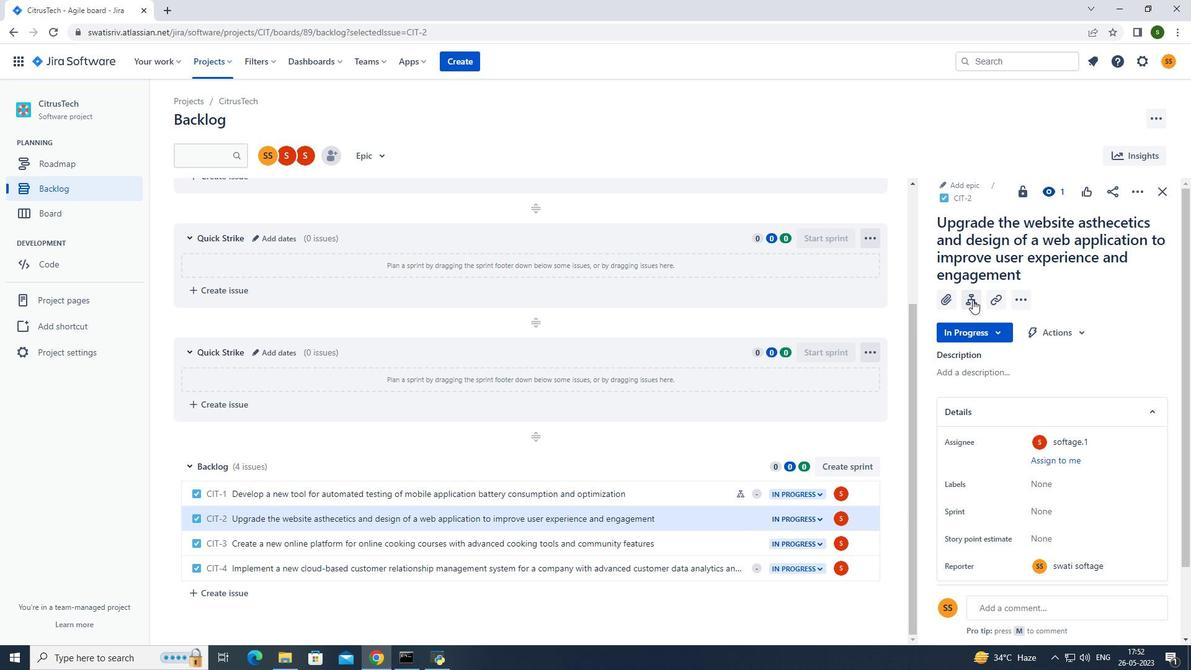 
Action: Mouse pressed left at (972, 298)
Screenshot: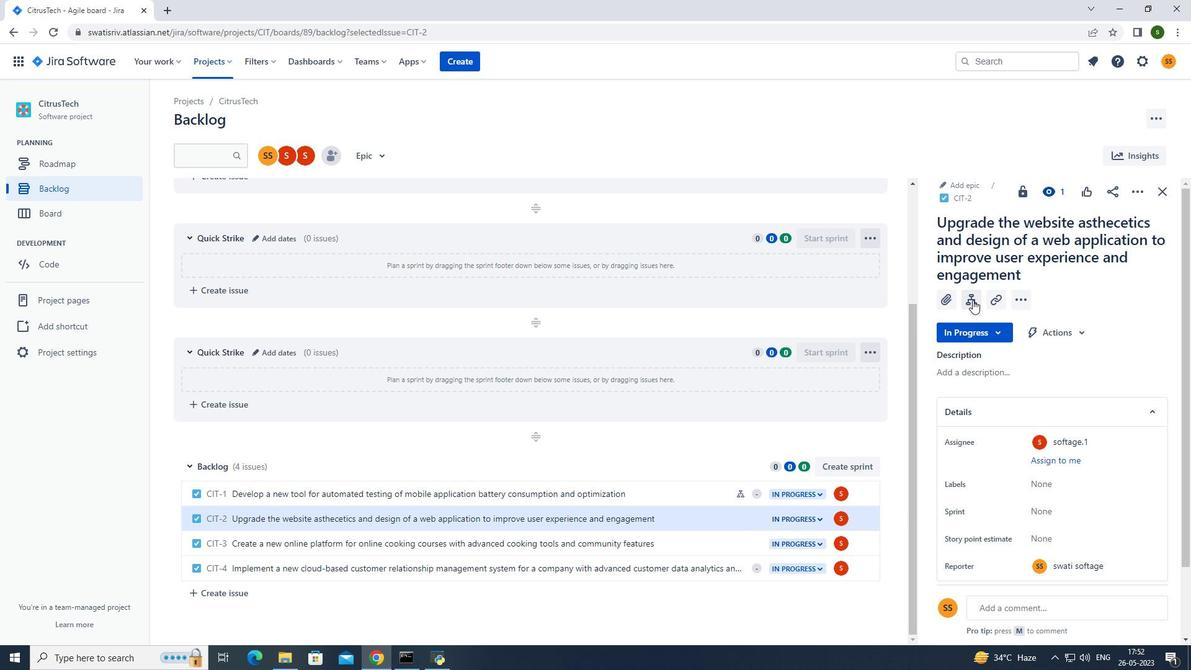 
Action: Mouse moved to (1011, 404)
Screenshot: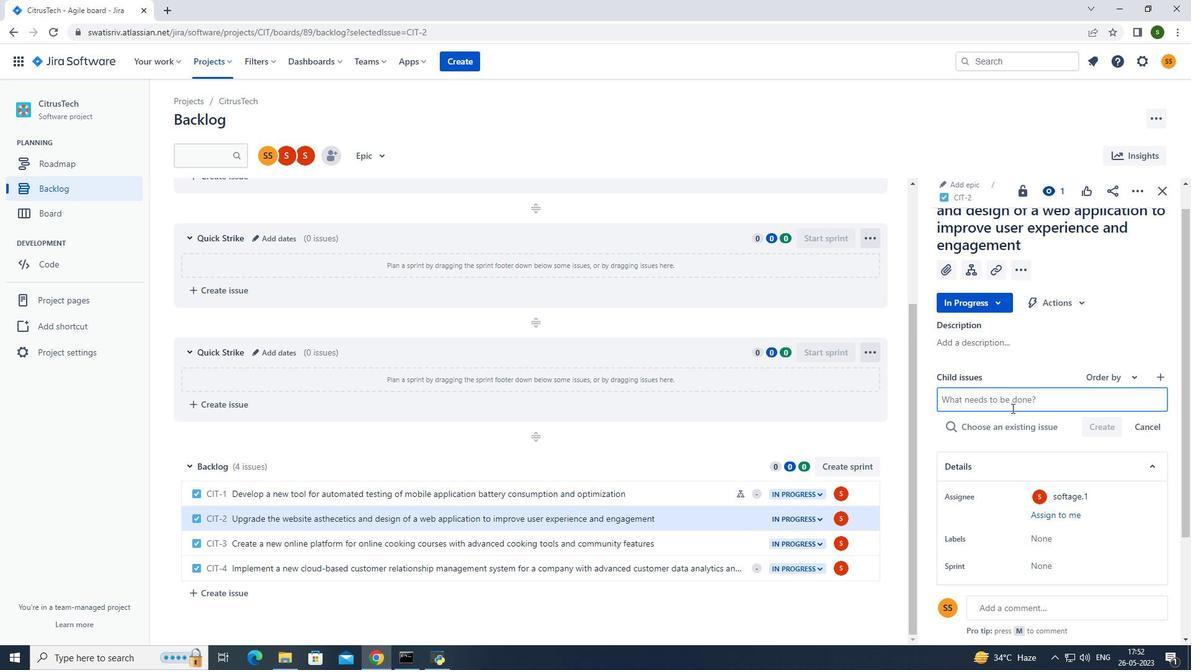 
Action: Mouse pressed left at (1011, 404)
Screenshot: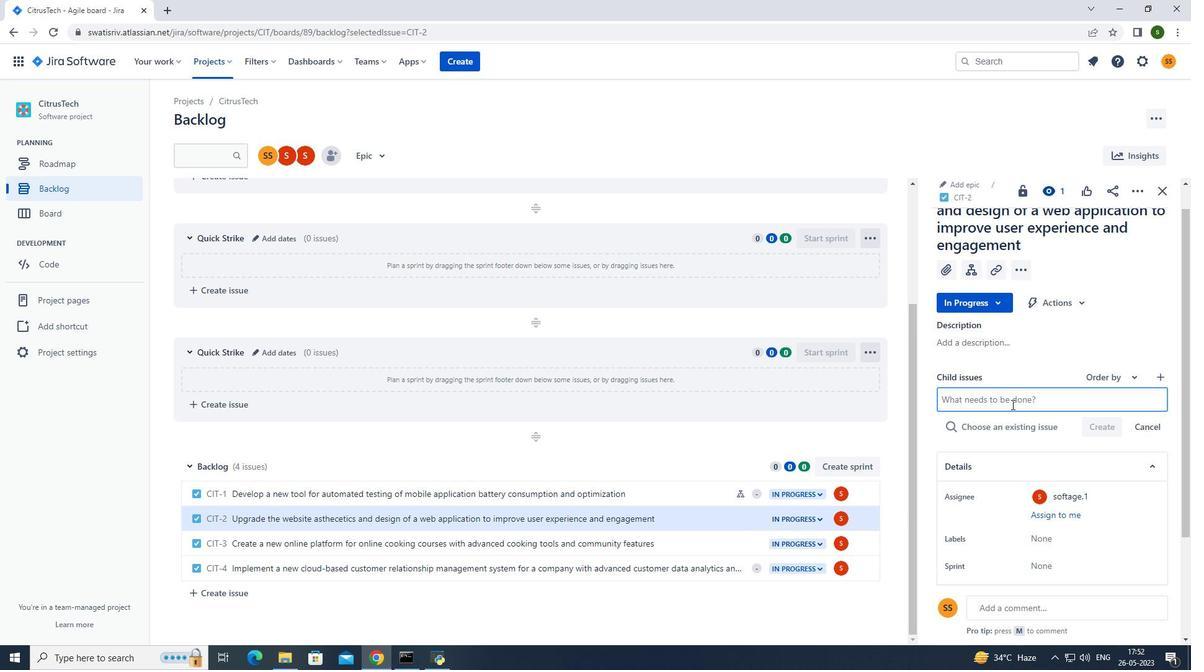 
Action: Key pressed <Key.caps_lock>C<Key.caps_lock>hatbot<Key.space>conversation<Key.space>user<Key.space>satisfaction<Key.space>testing<Key.space>and<Key.space>reporting<Key.enter>
Screenshot: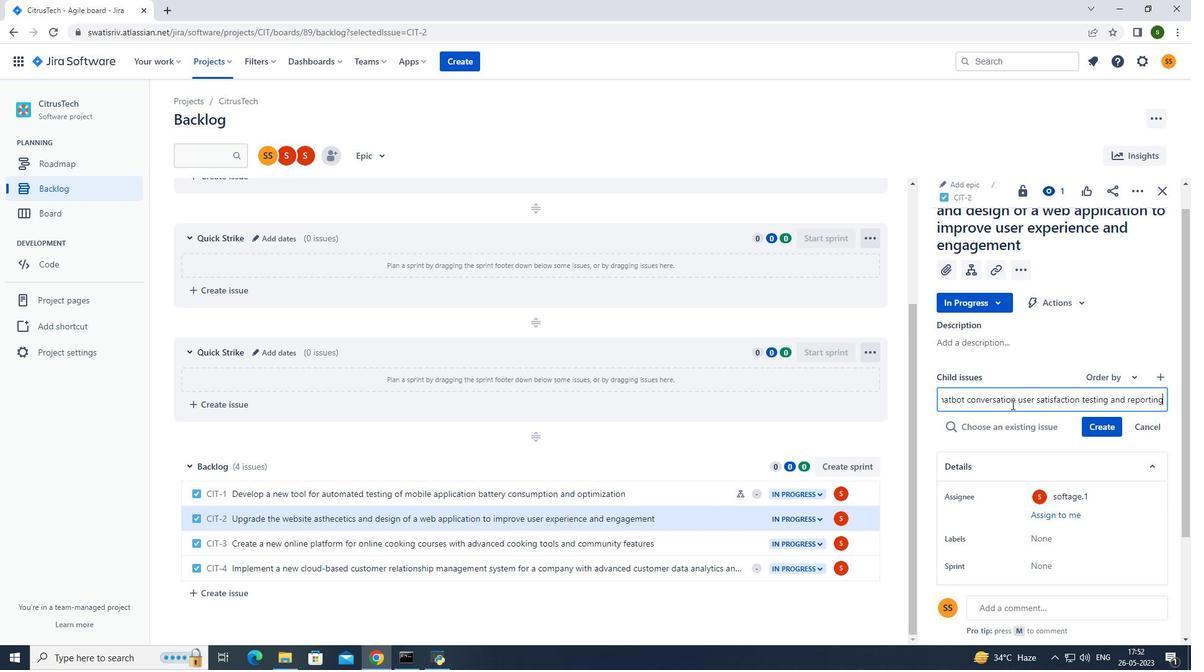 
Action: Mouse moved to (1116, 407)
Screenshot: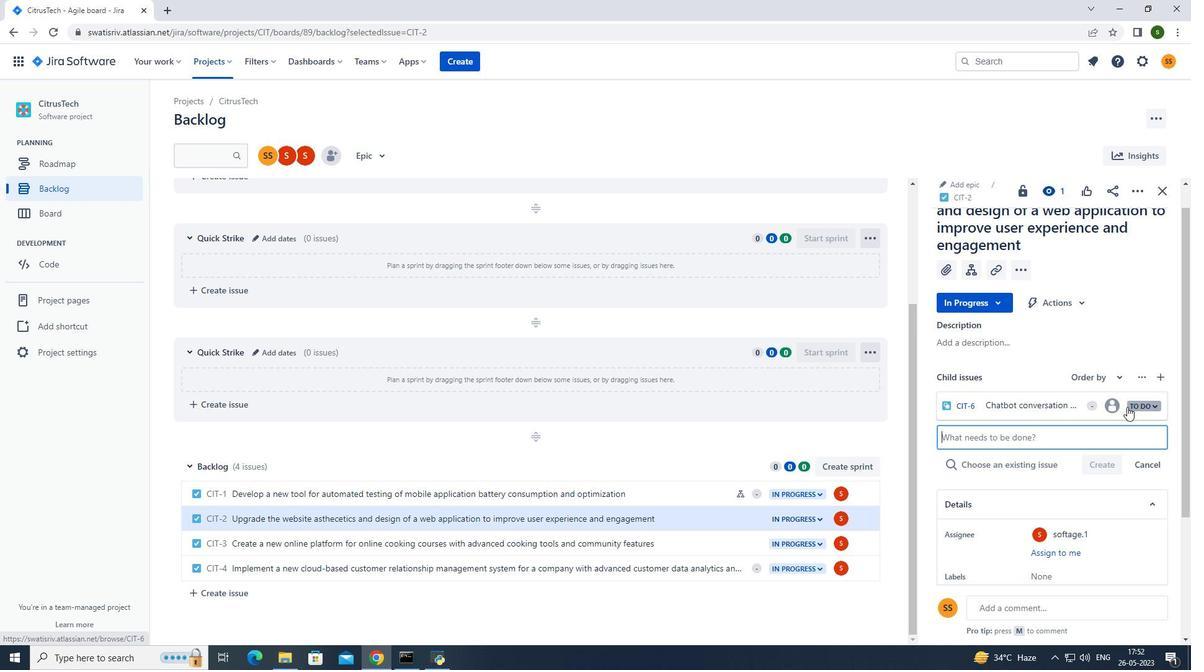 
Action: Mouse pressed left at (1116, 407)
Screenshot: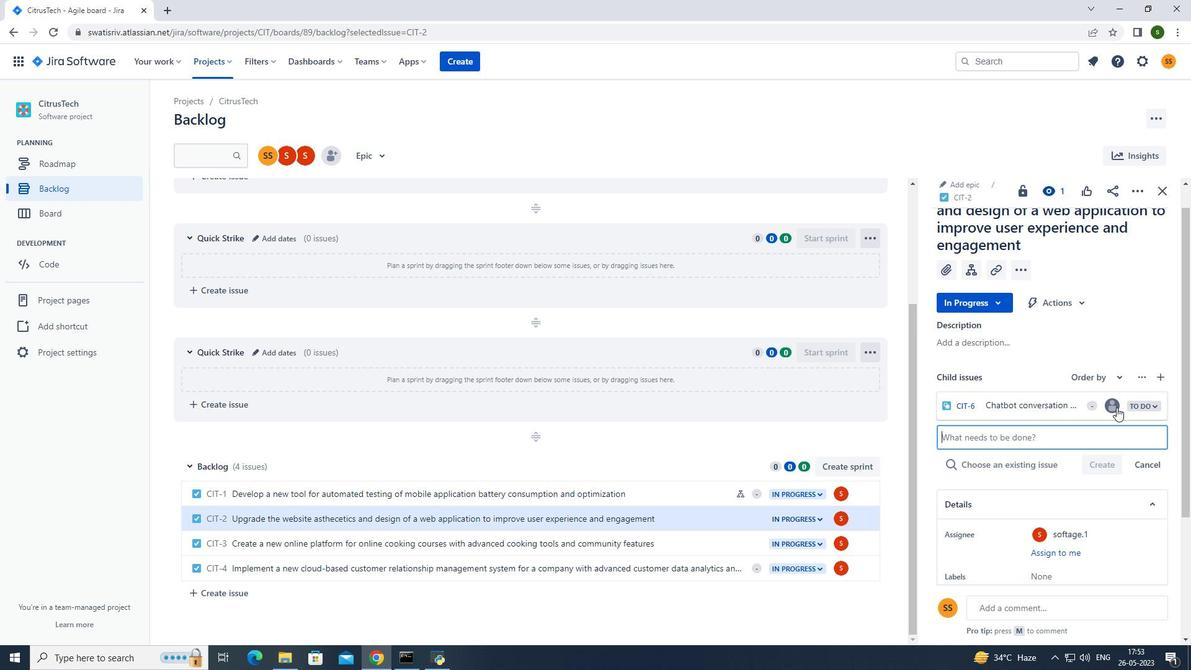 
Action: Mouse moved to (1011, 343)
Screenshot: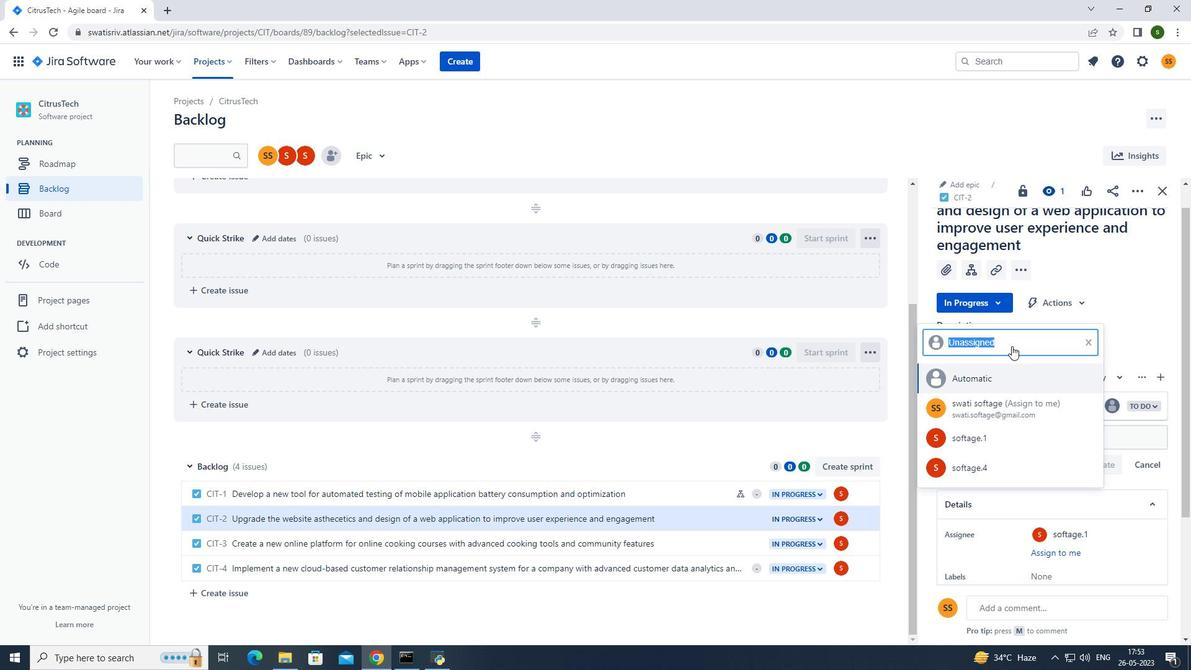 
Action: Key pressed softage.1<Key.shift>@softage.net
Screenshot: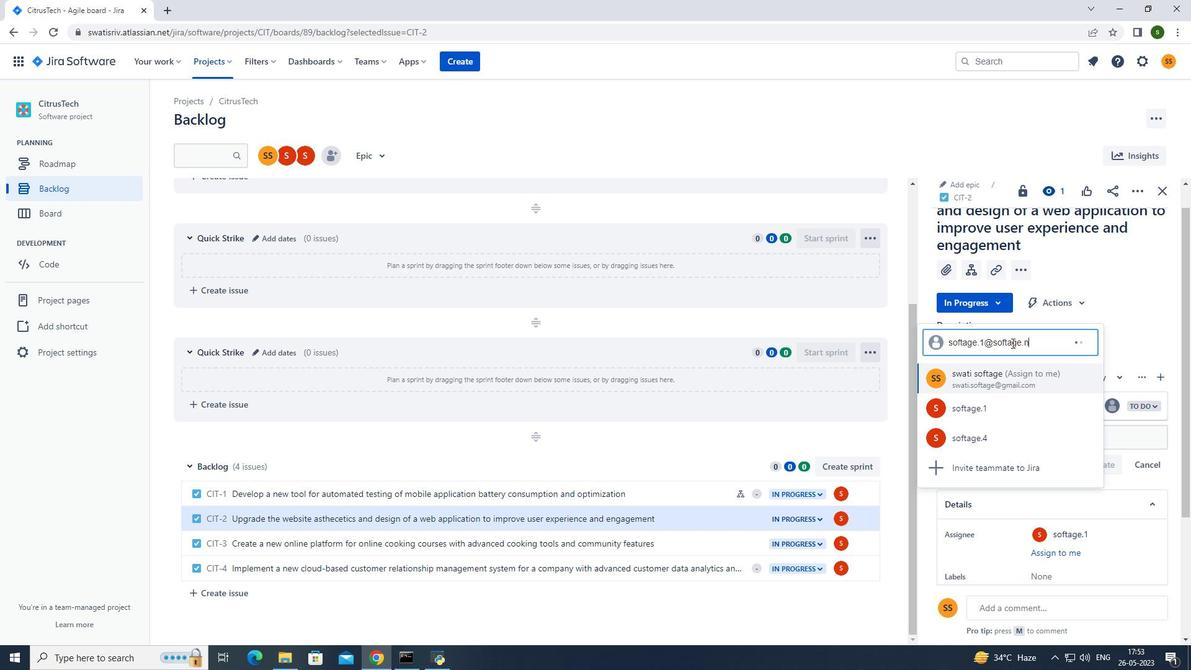 
Action: Mouse moved to (989, 403)
Screenshot: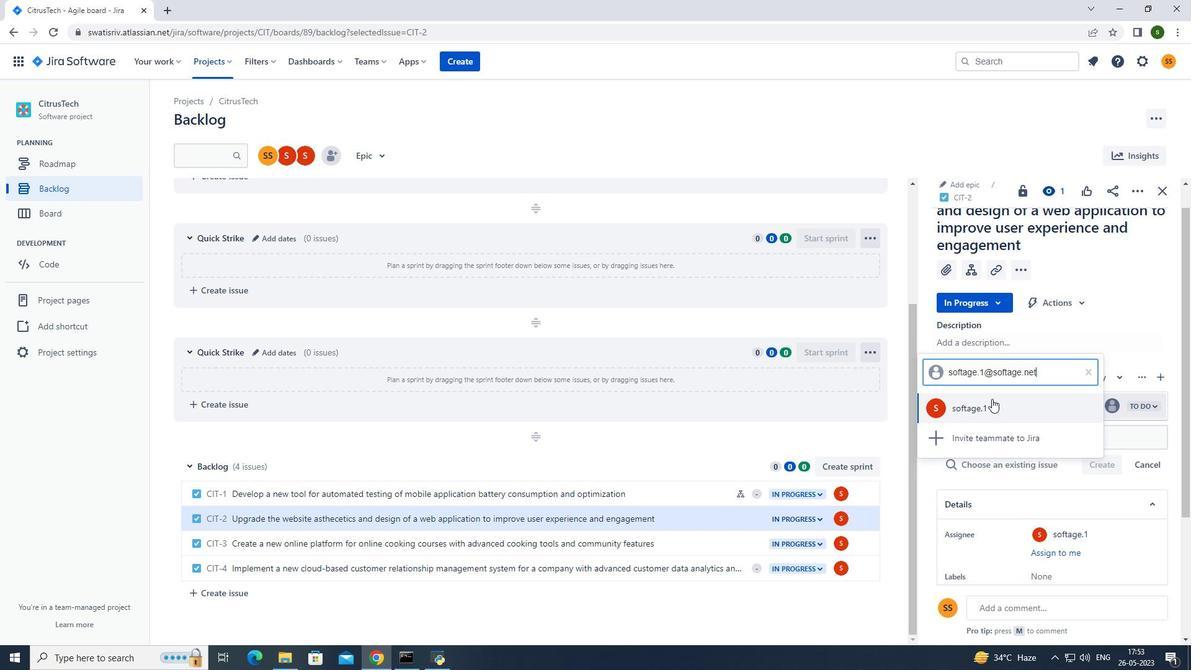 
Action: Mouse pressed left at (989, 403)
Screenshot: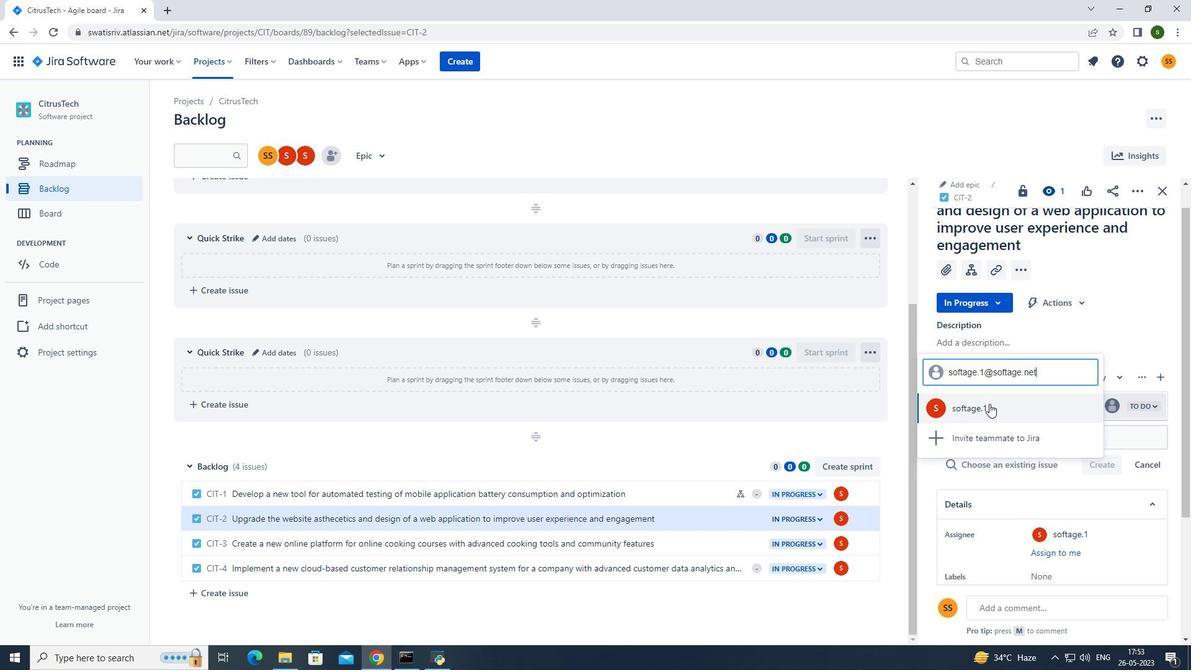 
Action: Mouse moved to (700, 108)
Screenshot: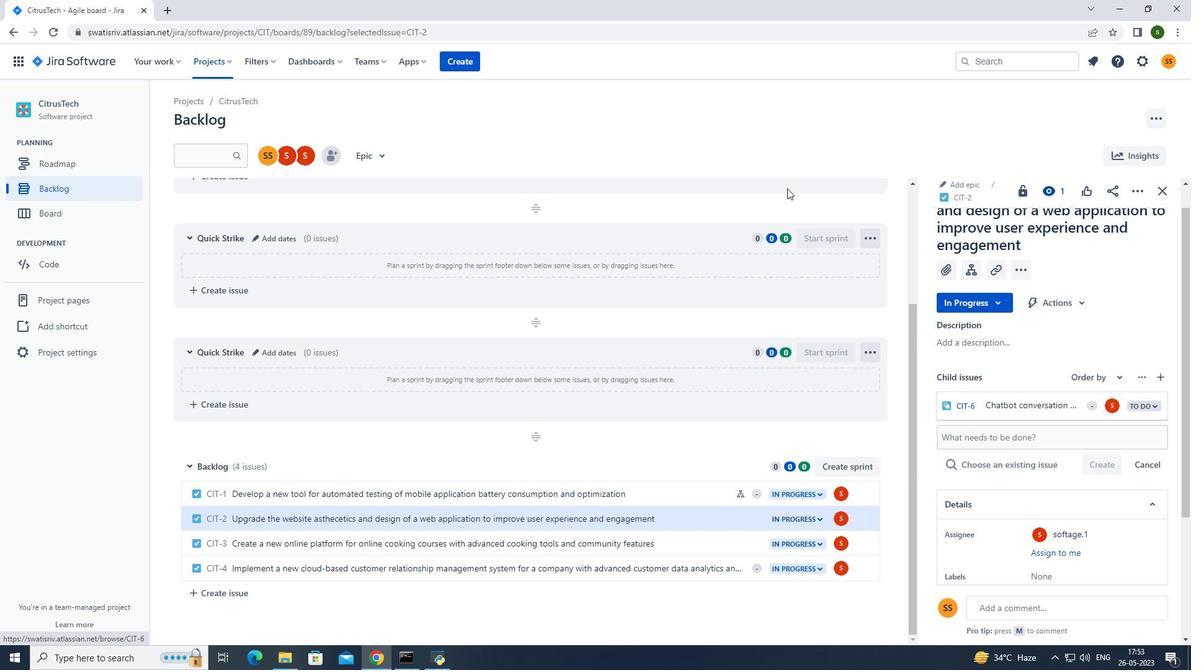 
